 Task: Find connections with filter location Schneeberg with filter topic #Saleswith filter profile language German with filter current company HOK with filter school National Engineering College with filter industry Footwear Manufacturing with filter service category AssistanceAdvertising with filter keywords title Media Buyer
Action: Mouse moved to (299, 229)
Screenshot: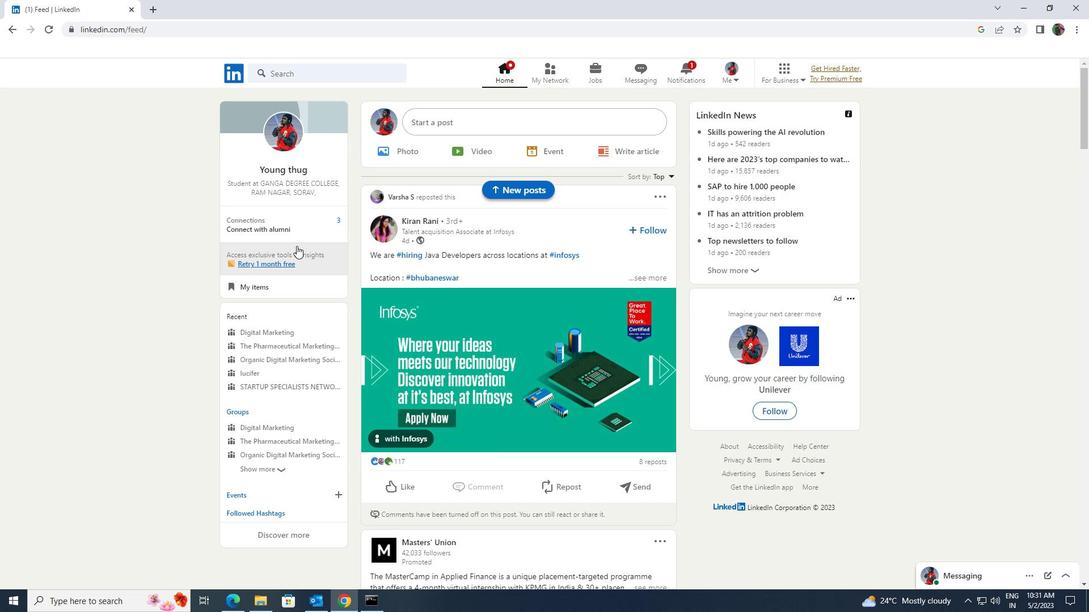 
Action: Mouse pressed left at (299, 229)
Screenshot: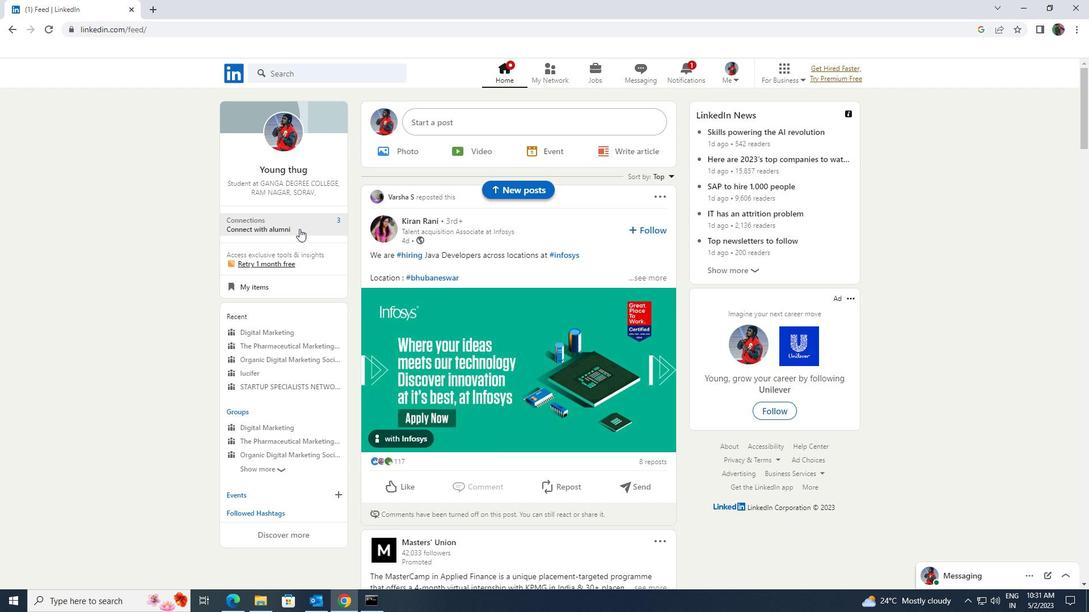 
Action: Mouse moved to (311, 139)
Screenshot: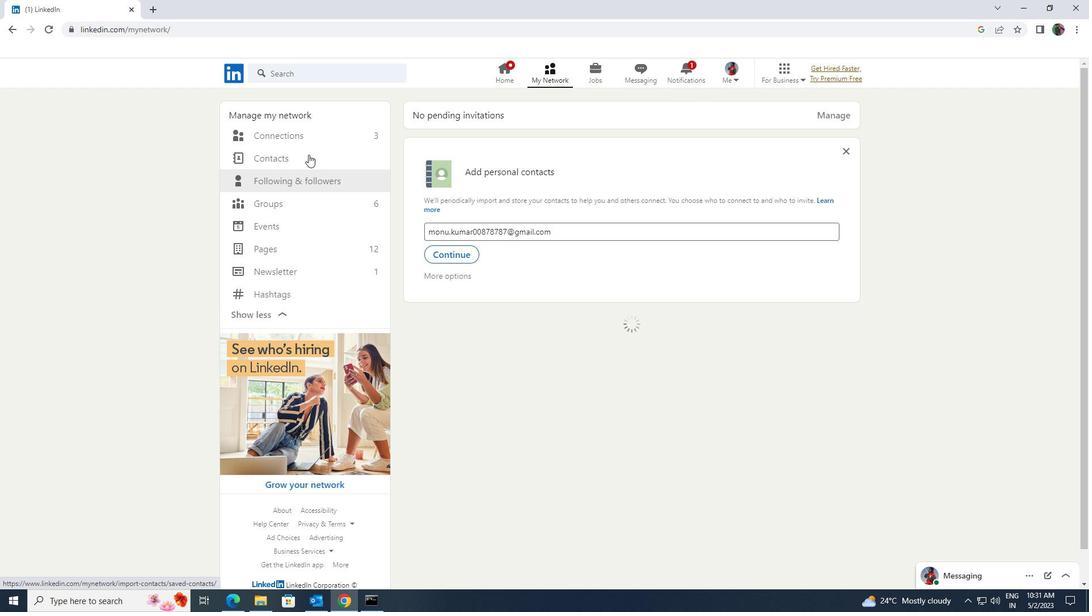 
Action: Mouse pressed left at (311, 139)
Screenshot: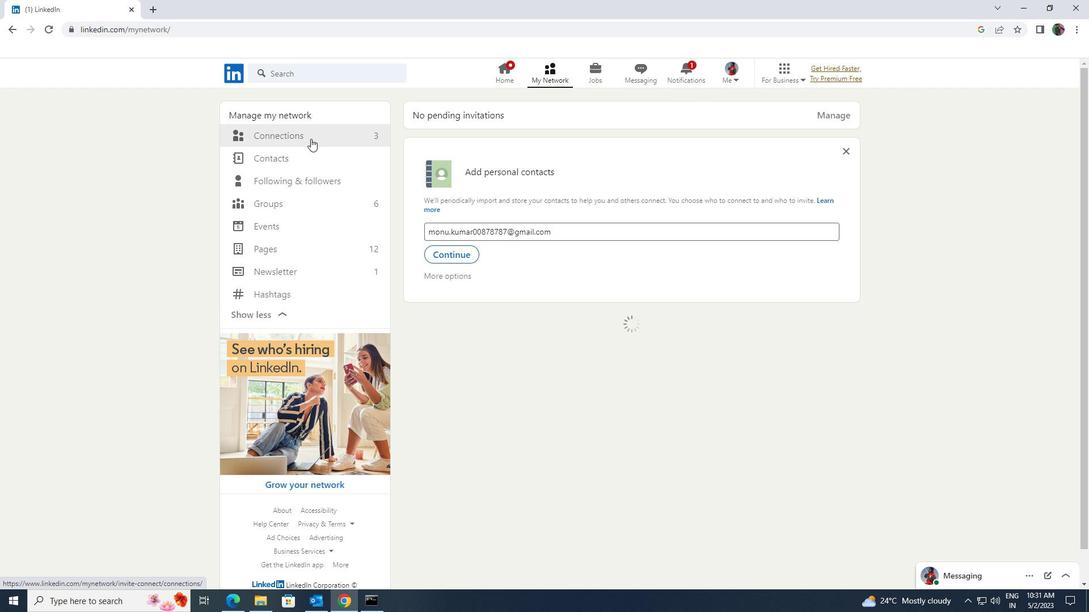 
Action: Mouse moved to (610, 138)
Screenshot: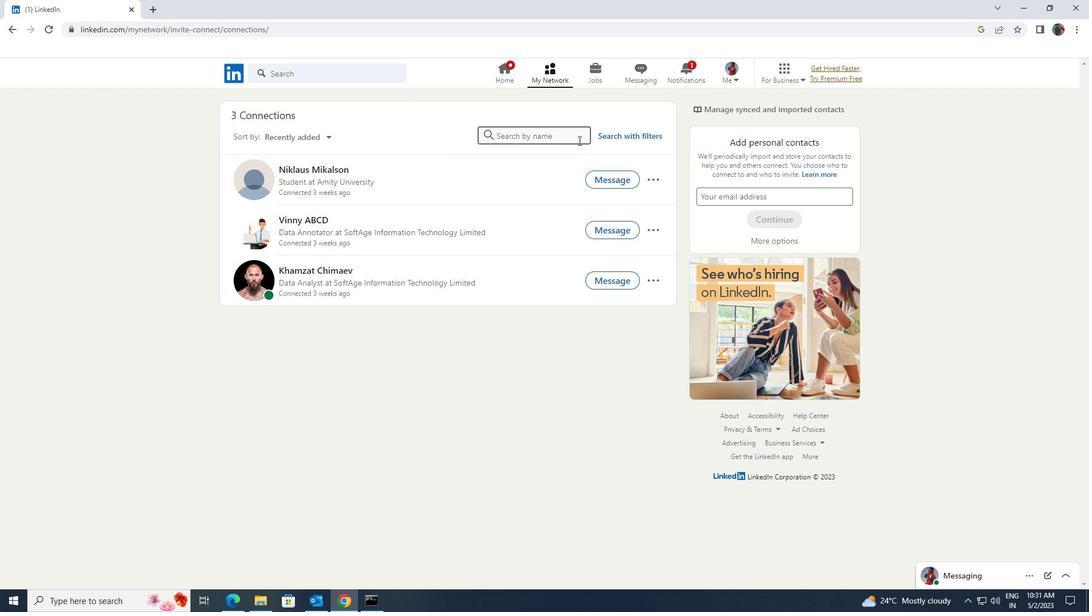 
Action: Mouse pressed left at (610, 138)
Screenshot: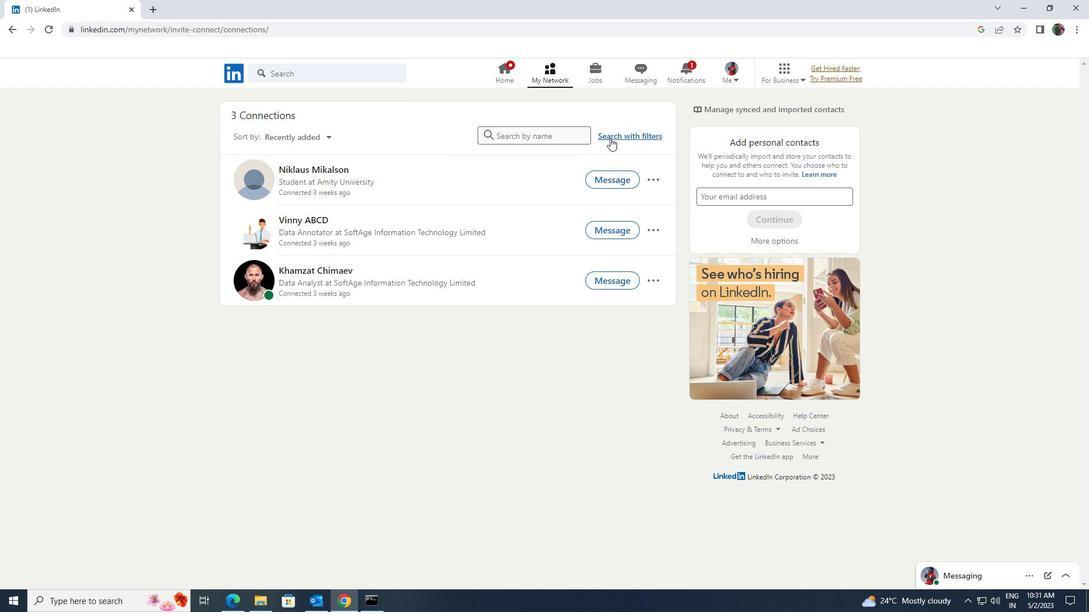 
Action: Mouse moved to (587, 106)
Screenshot: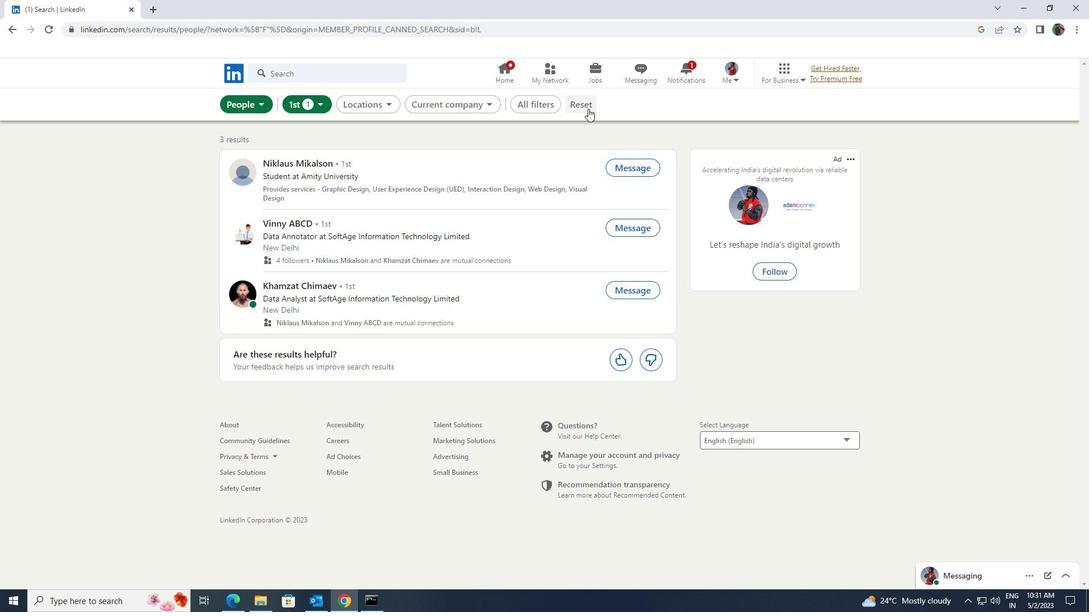
Action: Mouse pressed left at (587, 106)
Screenshot: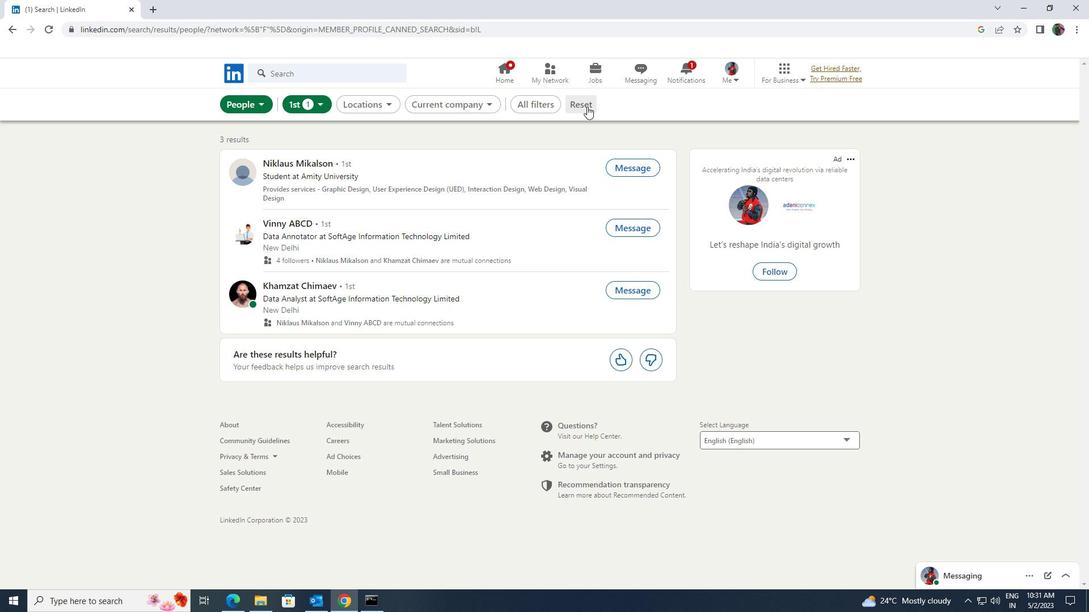 
Action: Mouse moved to (565, 98)
Screenshot: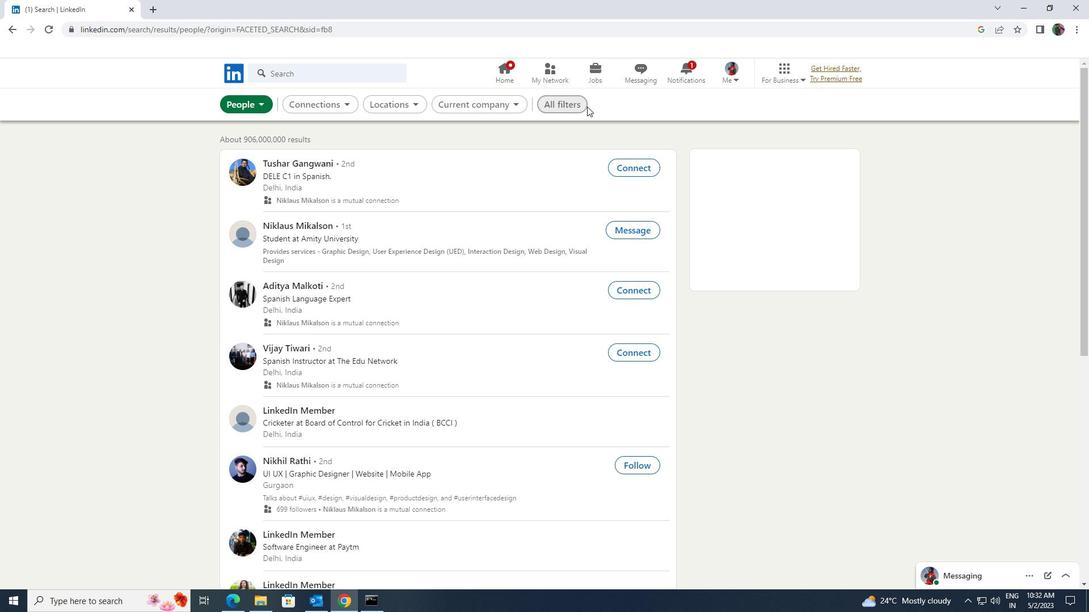 
Action: Mouse pressed left at (565, 98)
Screenshot: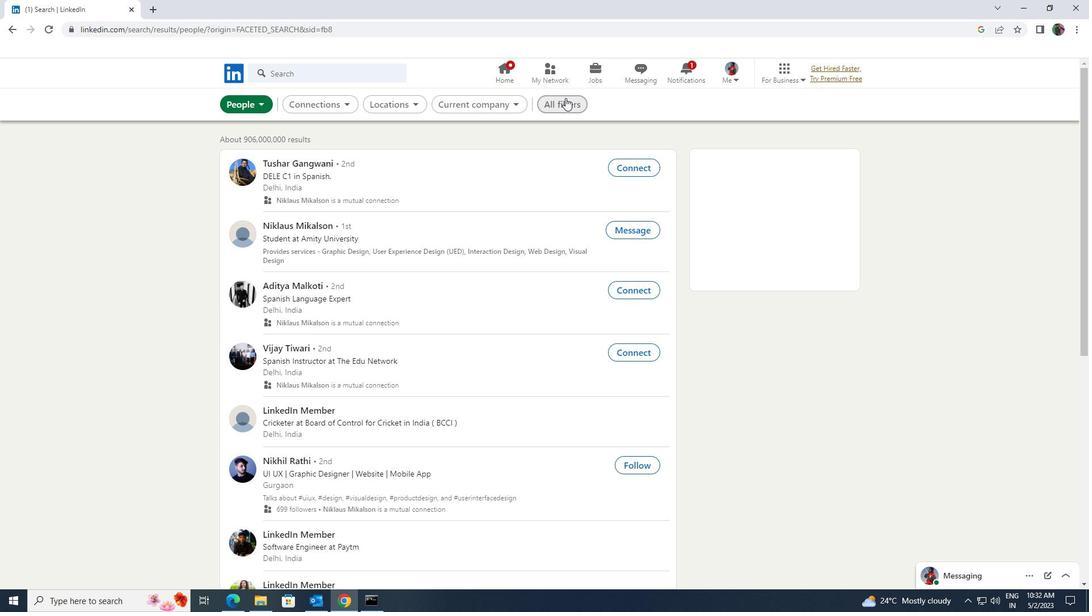 
Action: Mouse moved to (879, 291)
Screenshot: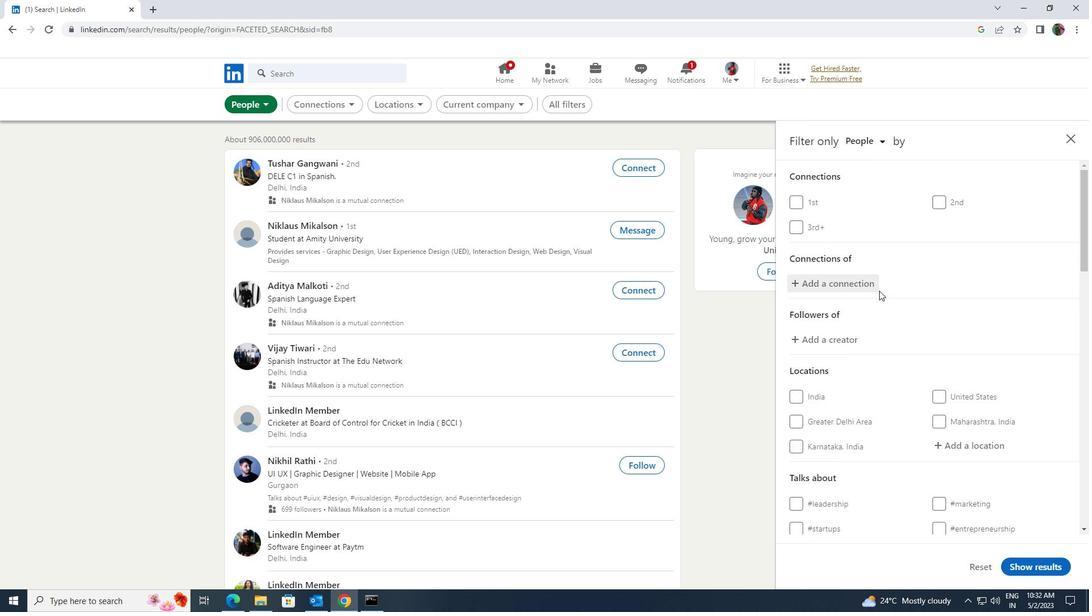 
Action: Mouse scrolled (879, 290) with delta (0, 0)
Screenshot: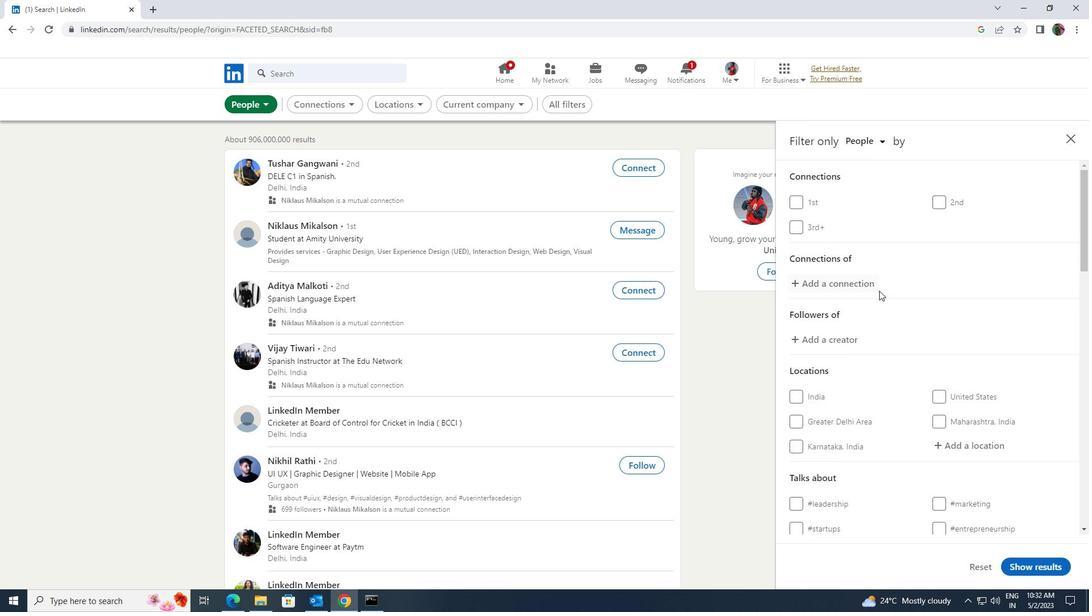 
Action: Mouse scrolled (879, 290) with delta (0, 0)
Screenshot: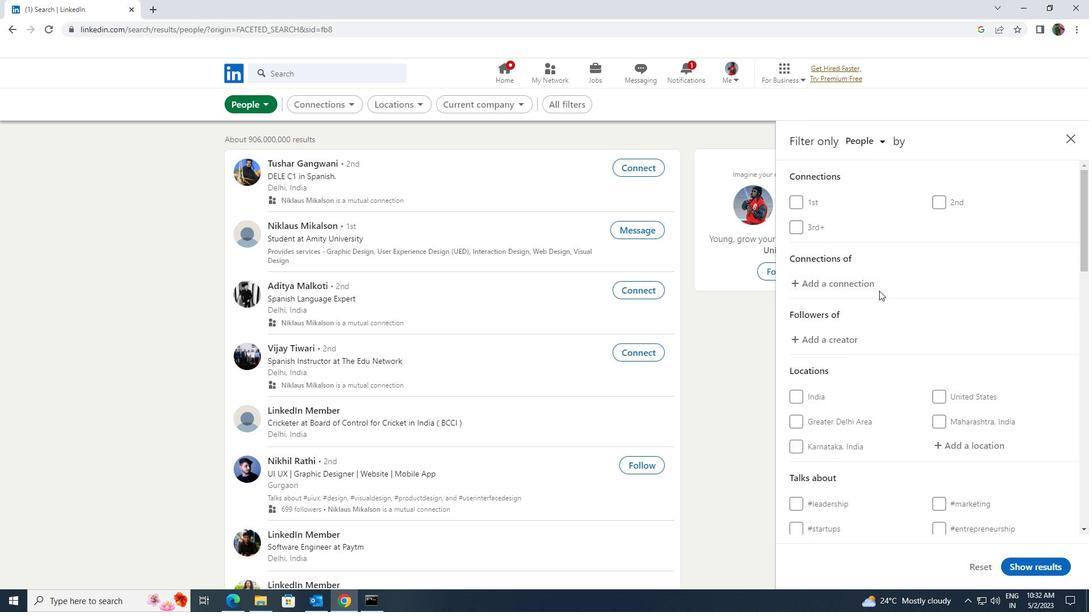 
Action: Mouse moved to (937, 327)
Screenshot: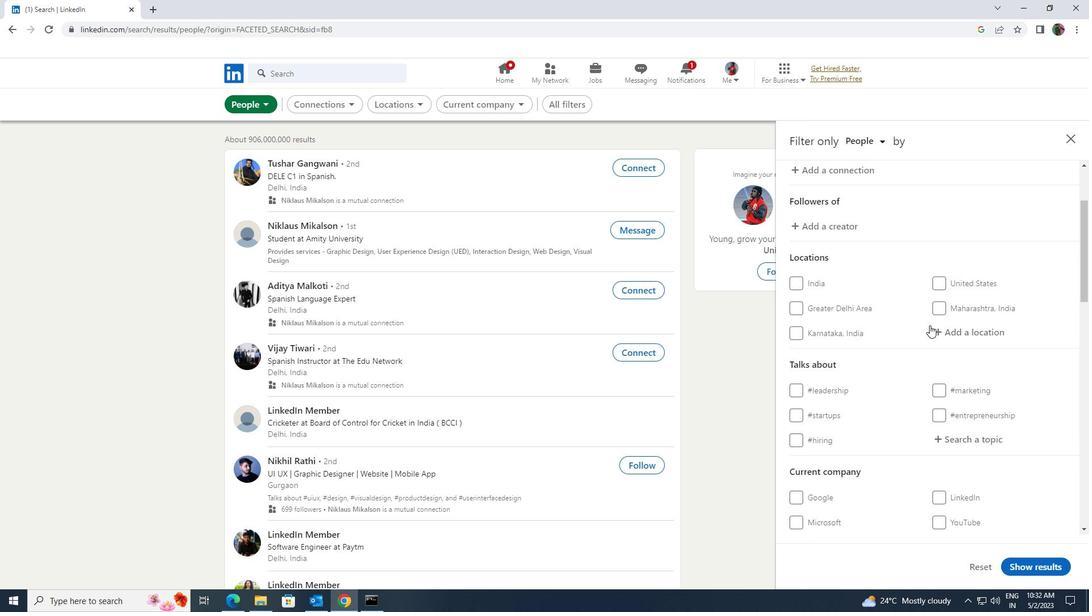 
Action: Mouse pressed left at (937, 327)
Screenshot: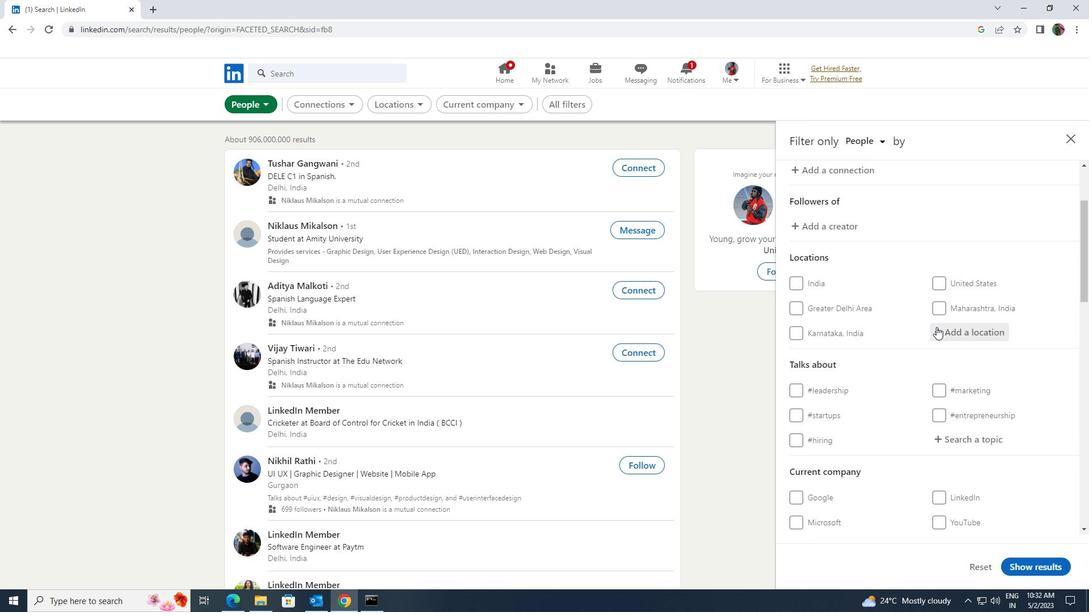 
Action: Mouse moved to (938, 328)
Screenshot: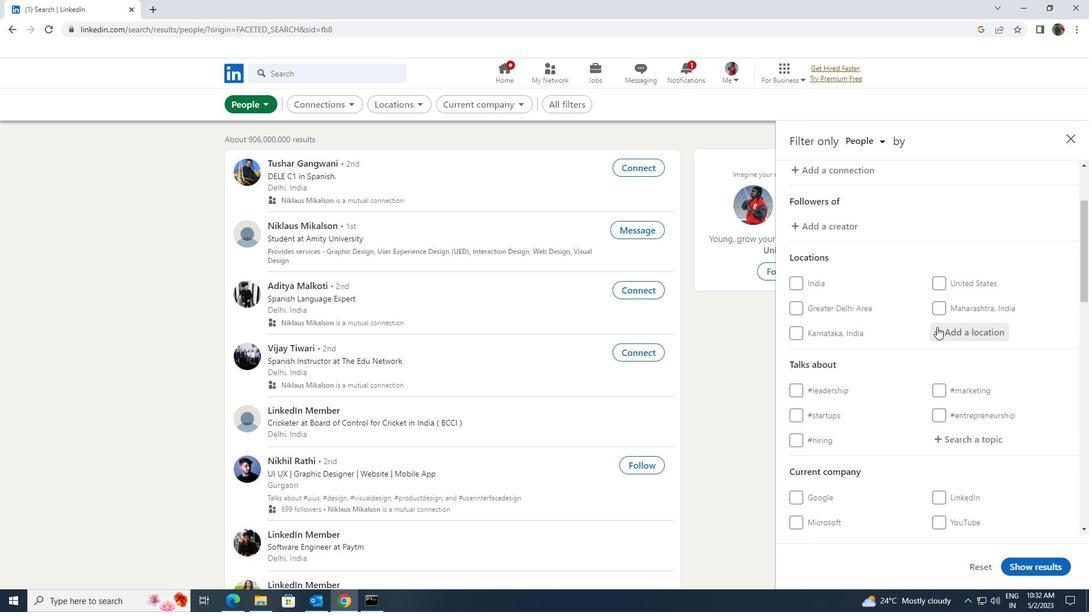 
Action: Key pressed <Key.shift>SCHNEEBER
Screenshot: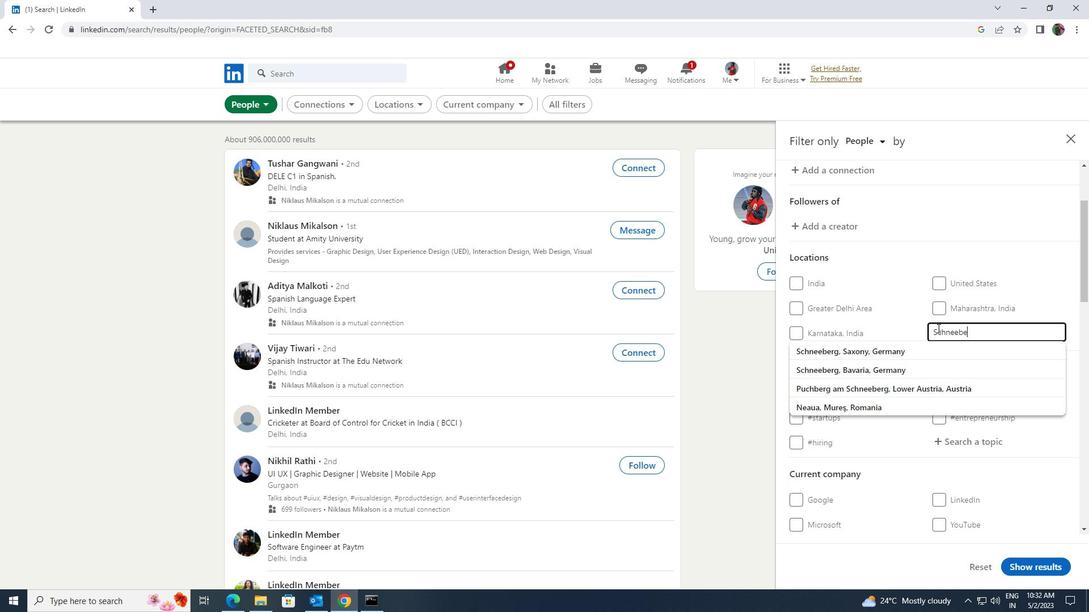 
Action: Mouse moved to (935, 346)
Screenshot: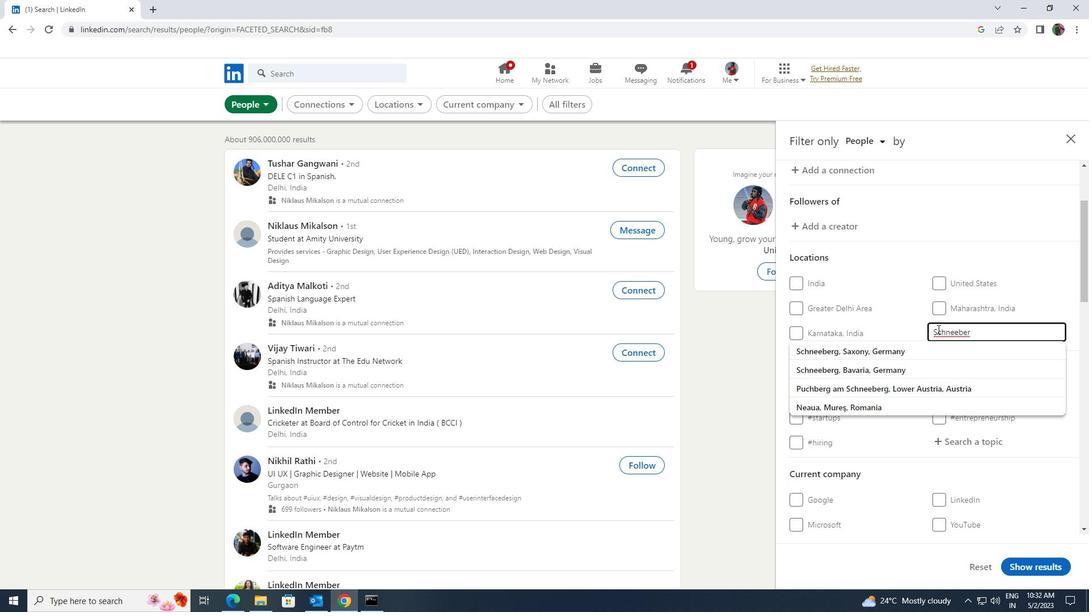 
Action: Mouse pressed left at (935, 346)
Screenshot: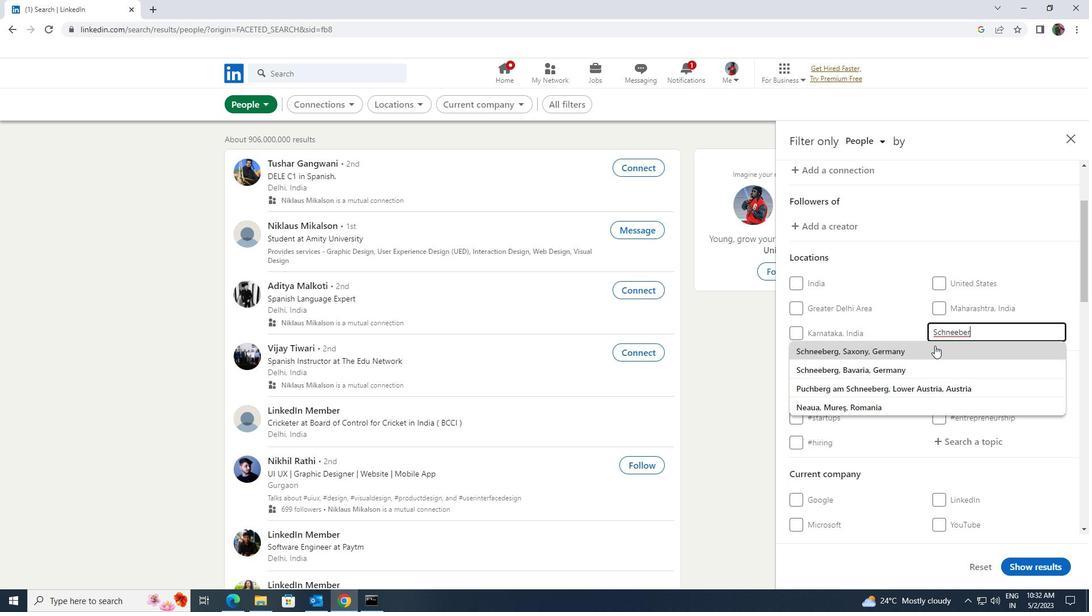 
Action: Mouse scrolled (935, 345) with delta (0, 0)
Screenshot: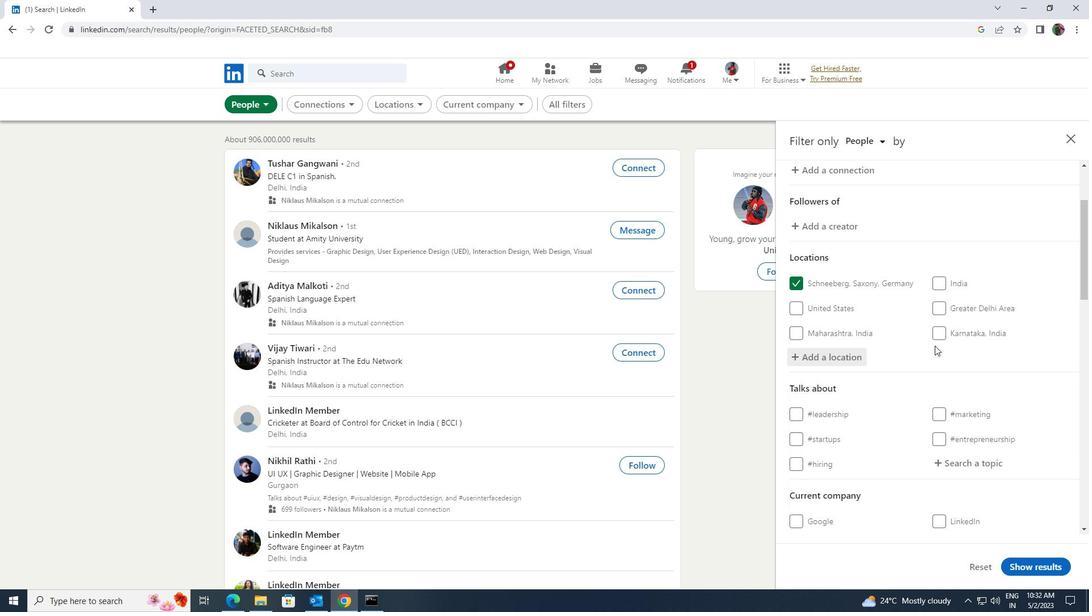 
Action: Mouse scrolled (935, 345) with delta (0, 0)
Screenshot: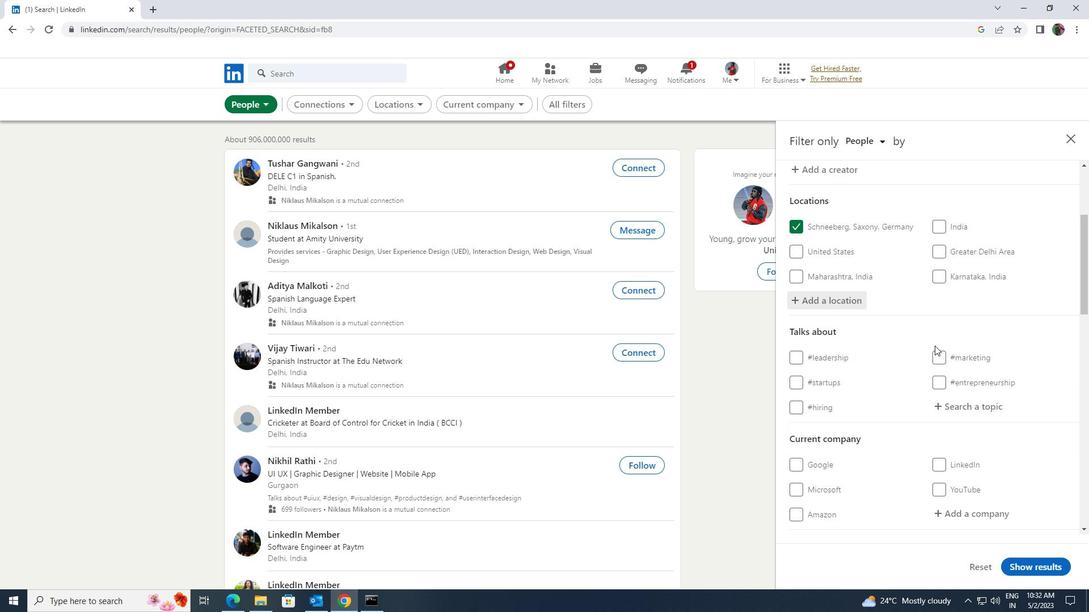 
Action: Mouse moved to (935, 346)
Screenshot: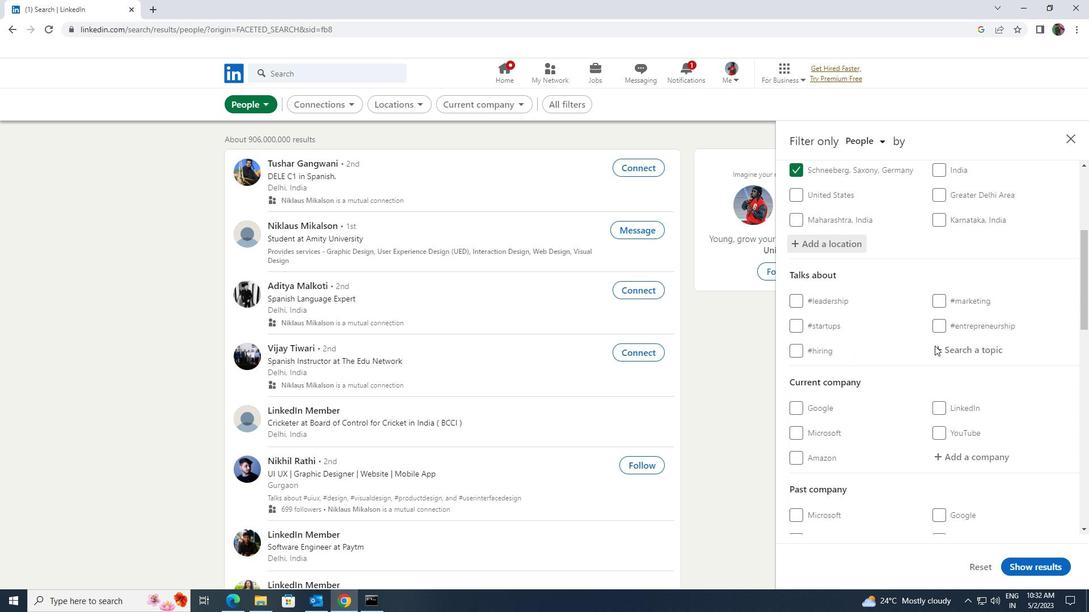 
Action: Mouse pressed left at (935, 346)
Screenshot: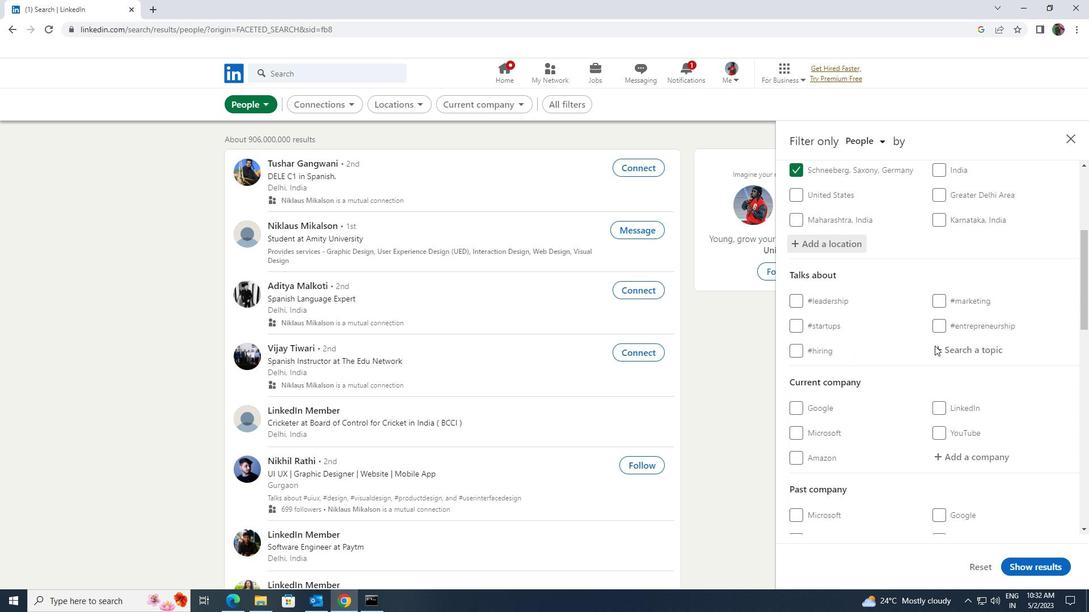 
Action: Key pressed <Key.shift>SALES
Screenshot: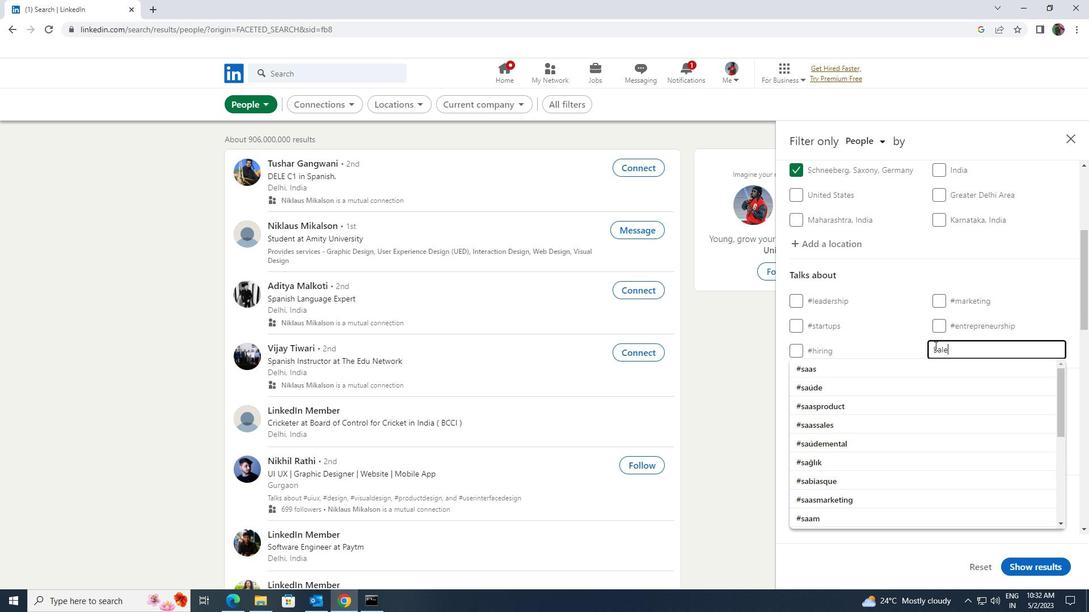 
Action: Mouse moved to (928, 364)
Screenshot: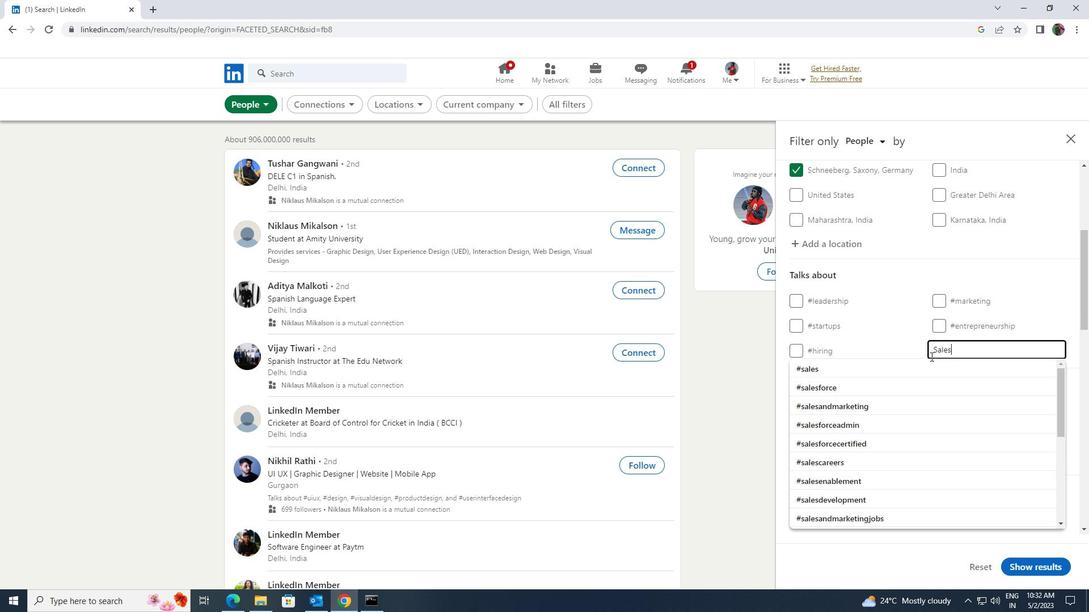 
Action: Mouse pressed left at (928, 364)
Screenshot: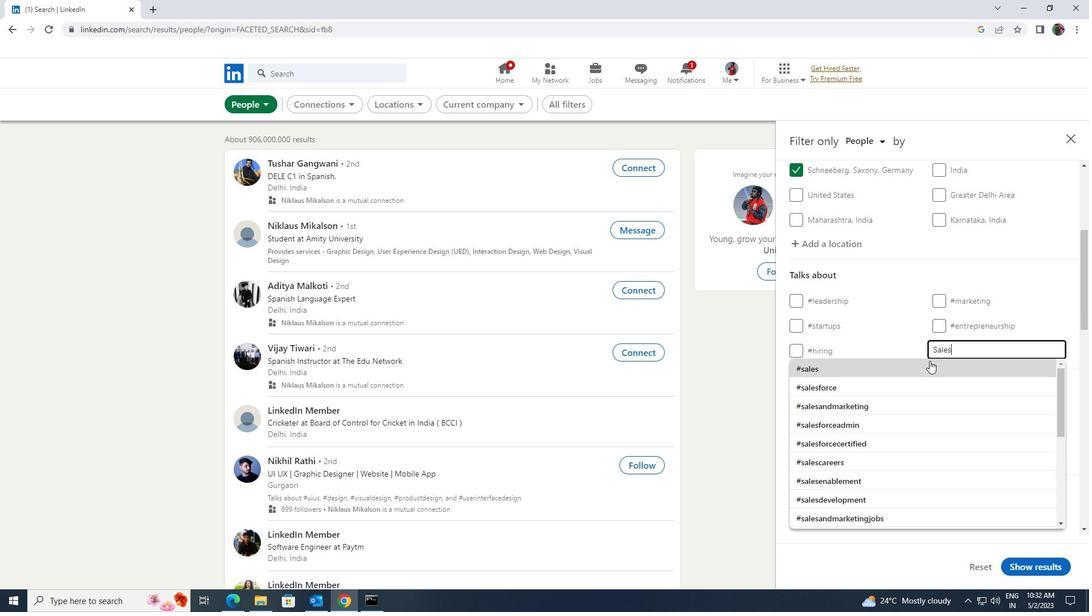 
Action: Mouse scrolled (928, 363) with delta (0, 0)
Screenshot: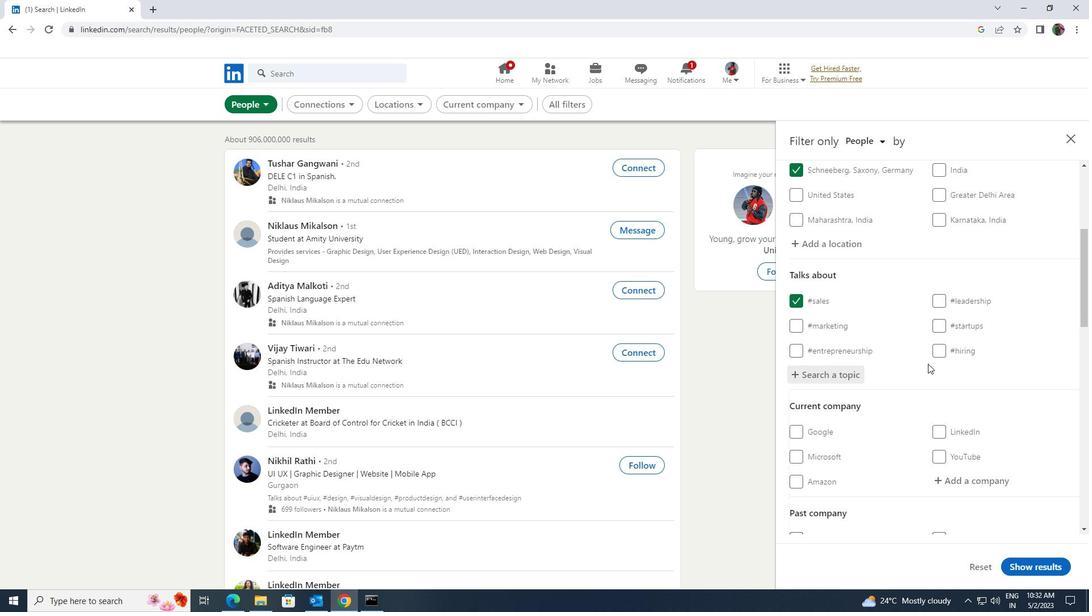 
Action: Mouse scrolled (928, 363) with delta (0, 0)
Screenshot: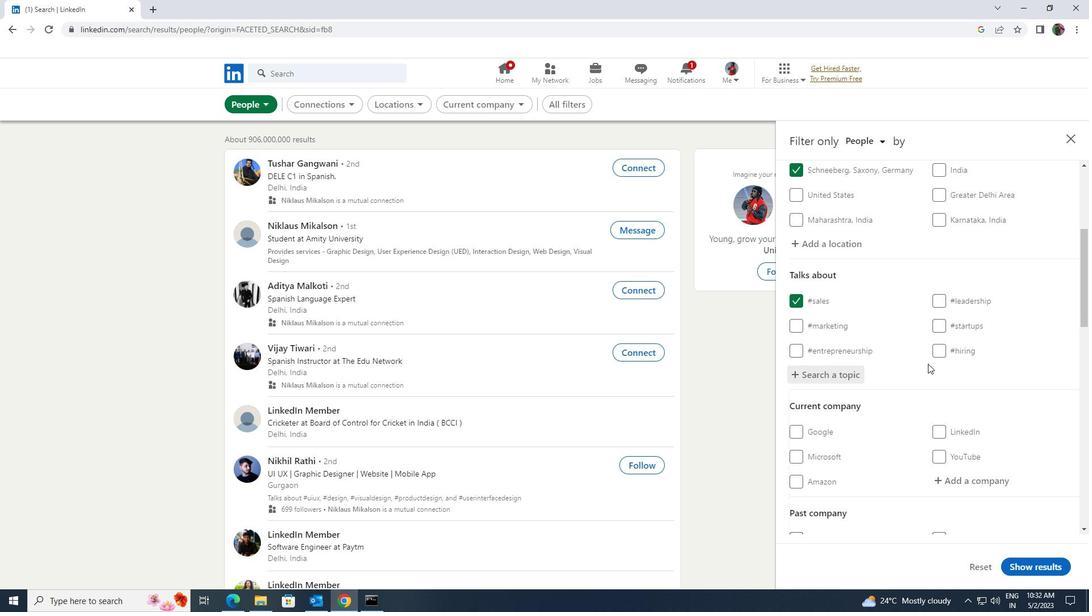 
Action: Mouse scrolled (928, 363) with delta (0, 0)
Screenshot: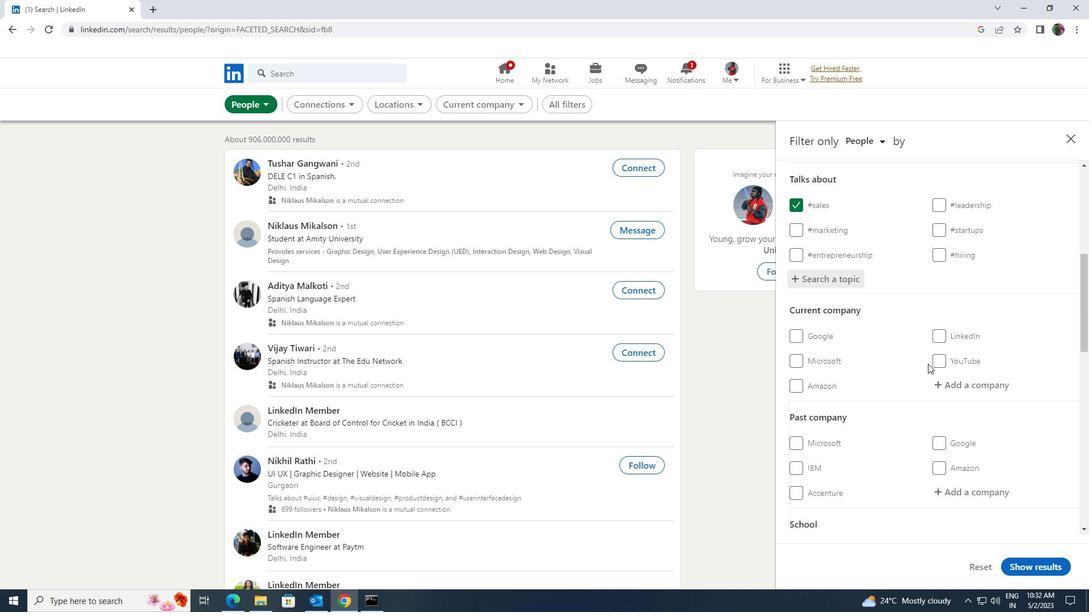 
Action: Mouse scrolled (928, 363) with delta (0, 0)
Screenshot: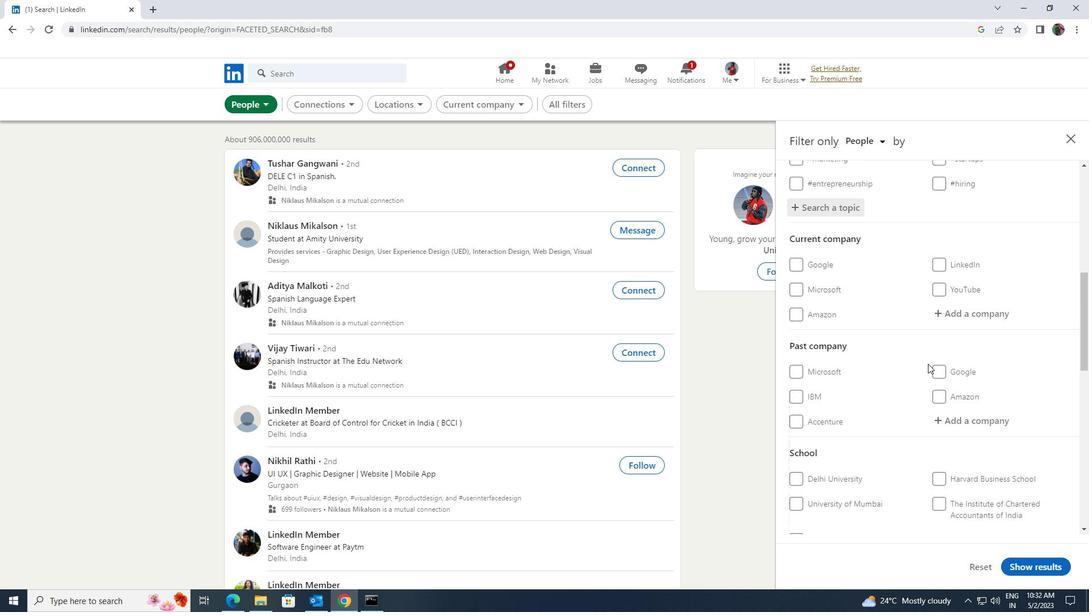 
Action: Mouse scrolled (928, 363) with delta (0, 0)
Screenshot: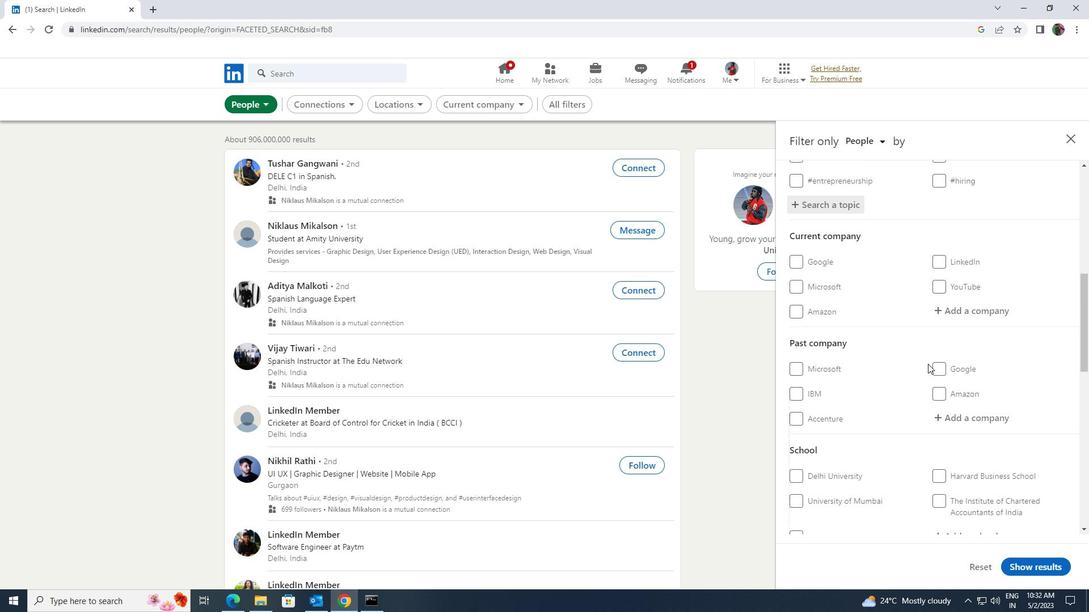 
Action: Mouse scrolled (928, 363) with delta (0, 0)
Screenshot: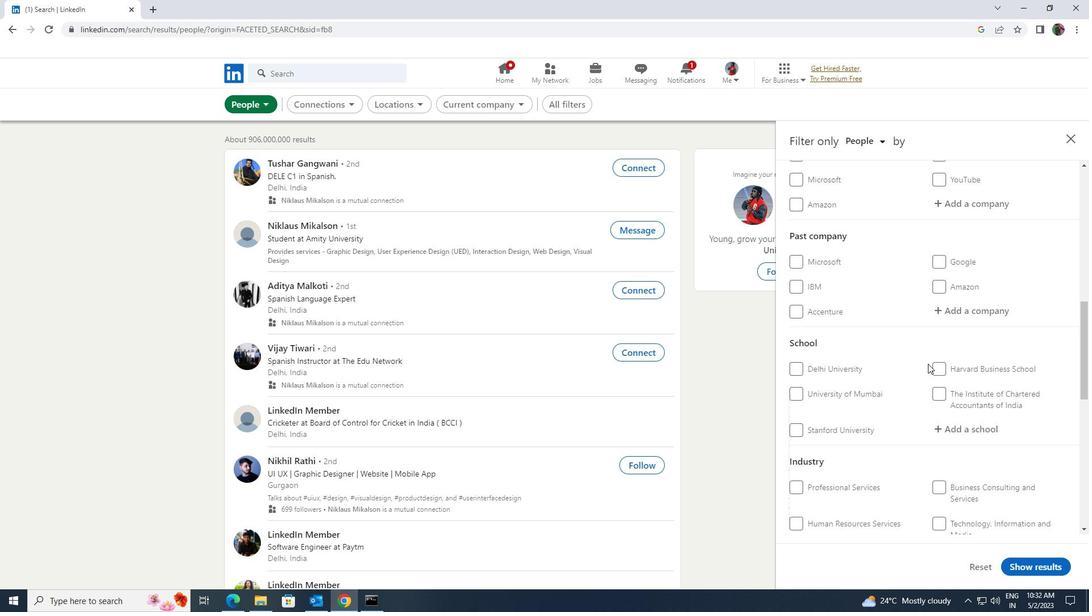 
Action: Mouse scrolled (928, 363) with delta (0, 0)
Screenshot: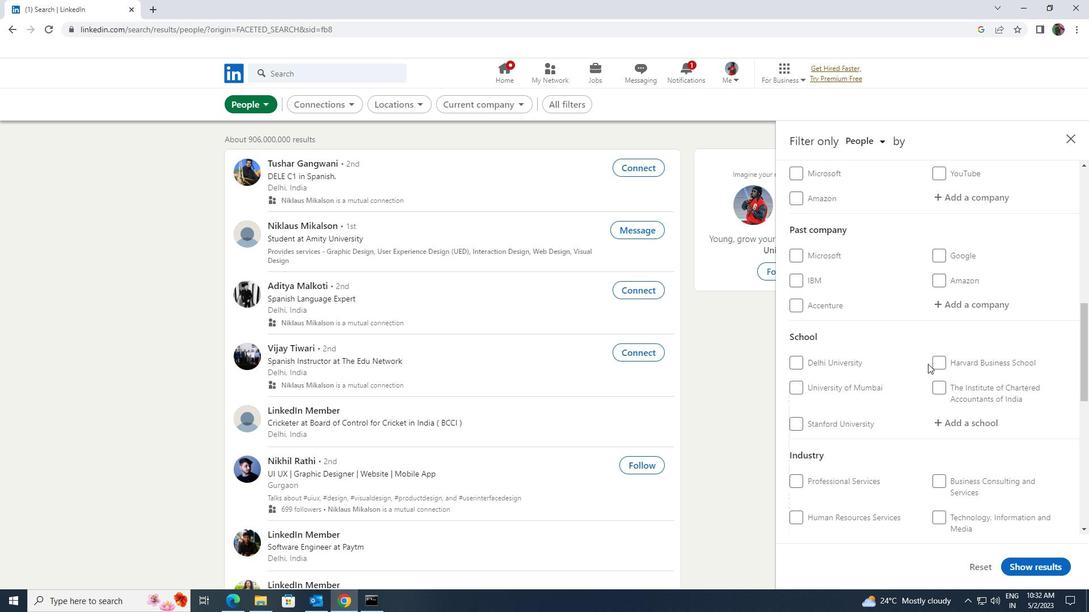 
Action: Mouse scrolled (928, 363) with delta (0, 0)
Screenshot: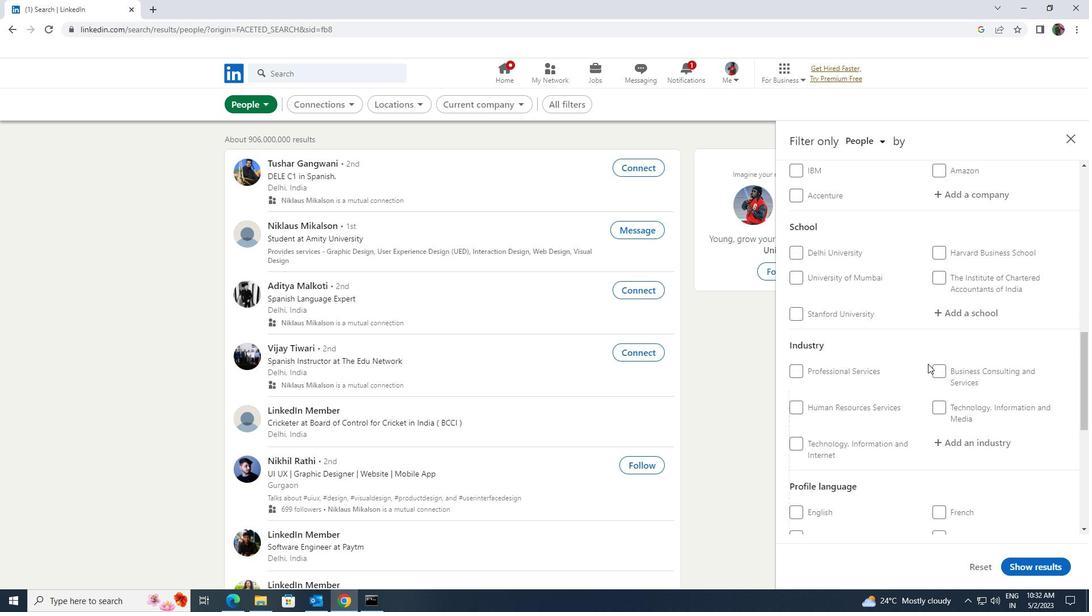 
Action: Mouse scrolled (928, 363) with delta (0, 0)
Screenshot: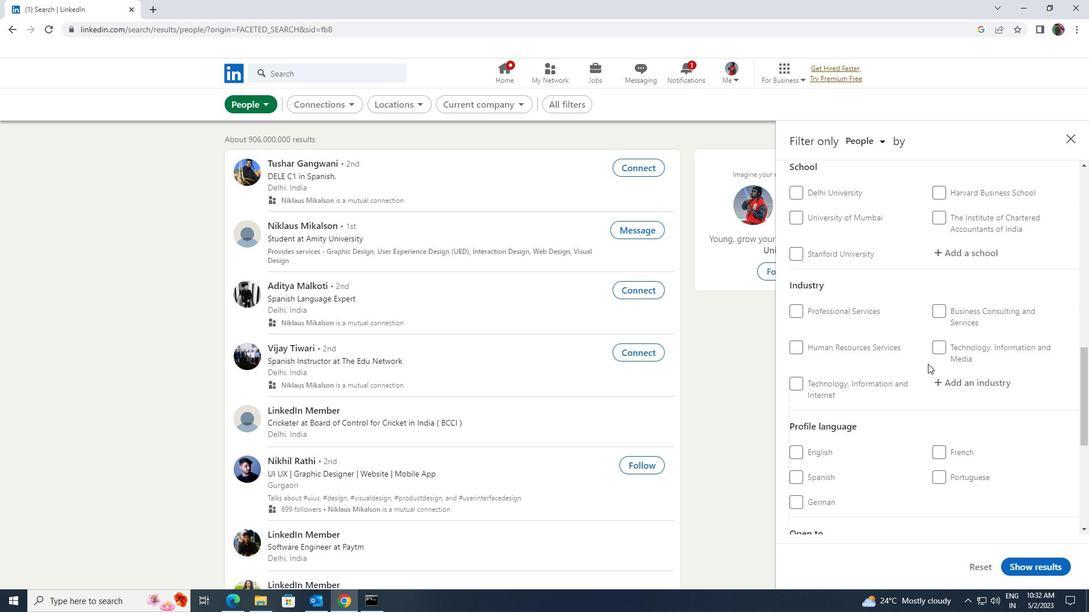 
Action: Mouse moved to (800, 446)
Screenshot: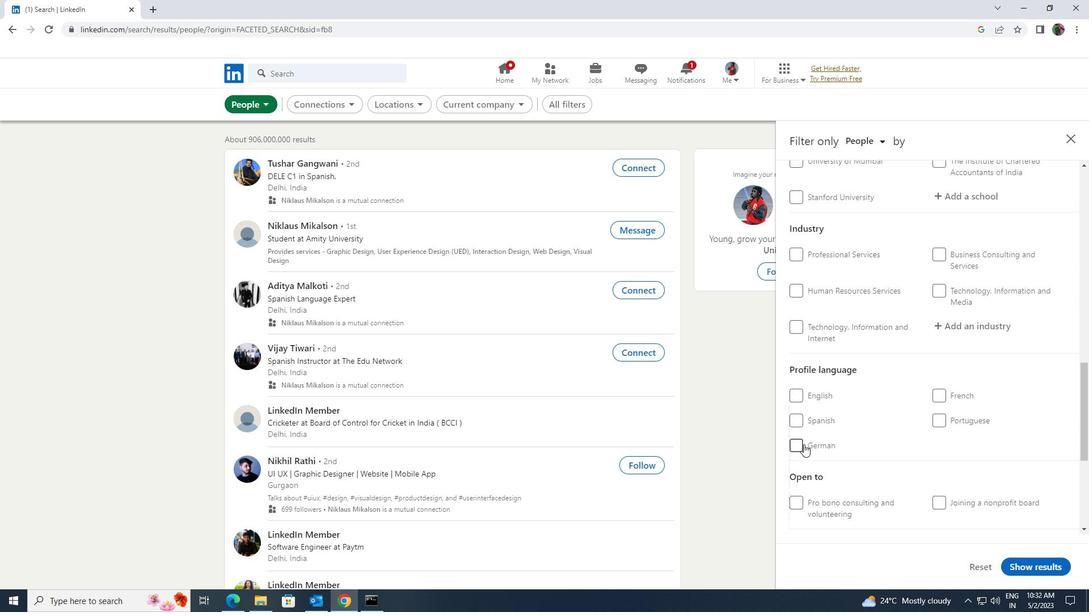 
Action: Mouse pressed left at (800, 446)
Screenshot: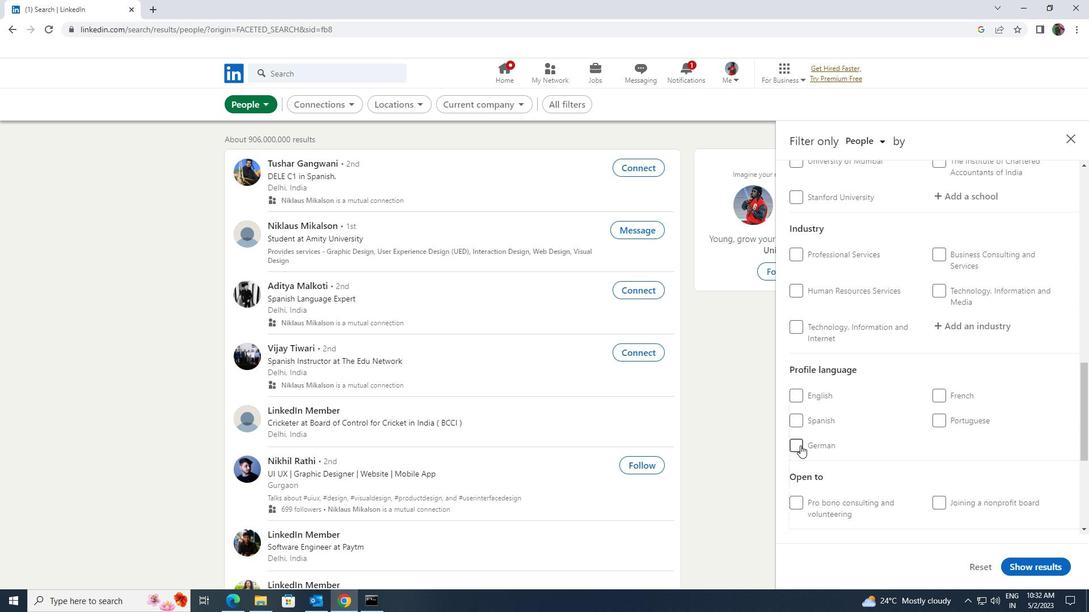 
Action: Mouse moved to (939, 427)
Screenshot: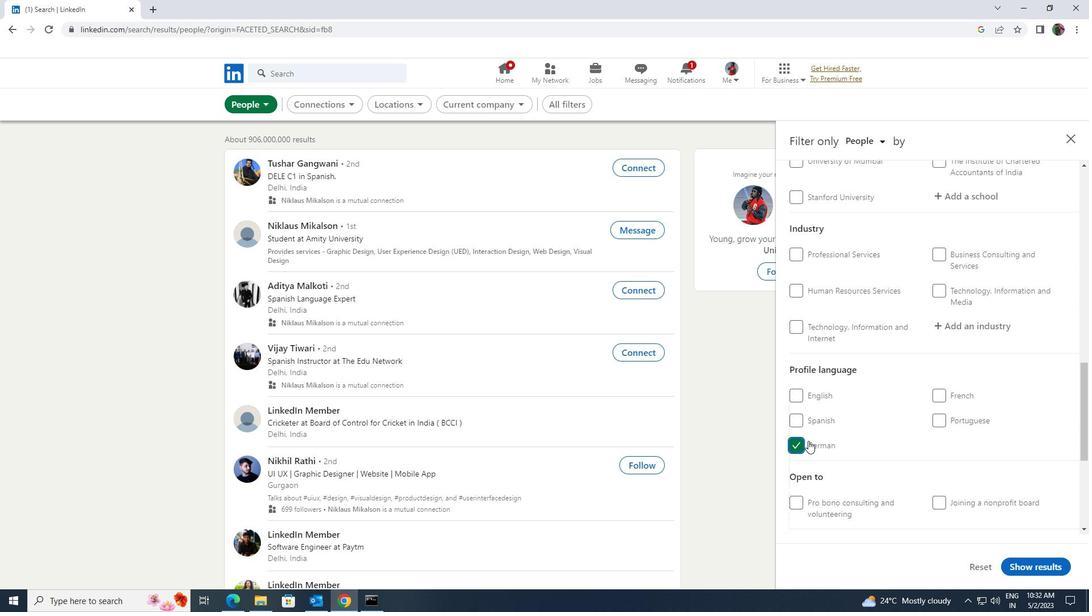 
Action: Mouse scrolled (939, 427) with delta (0, 0)
Screenshot: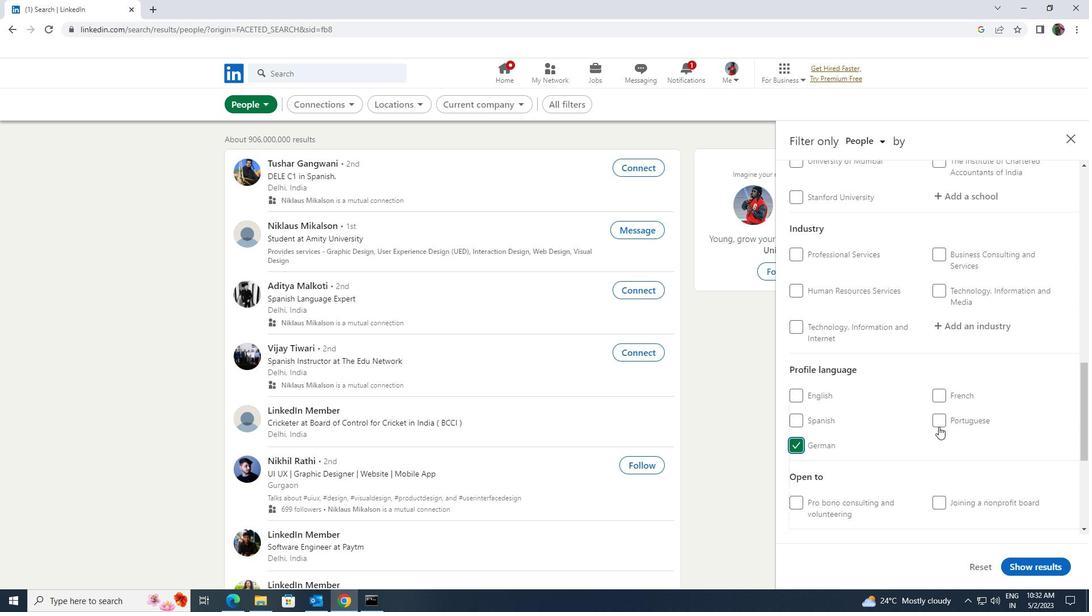 
Action: Mouse scrolled (939, 427) with delta (0, 0)
Screenshot: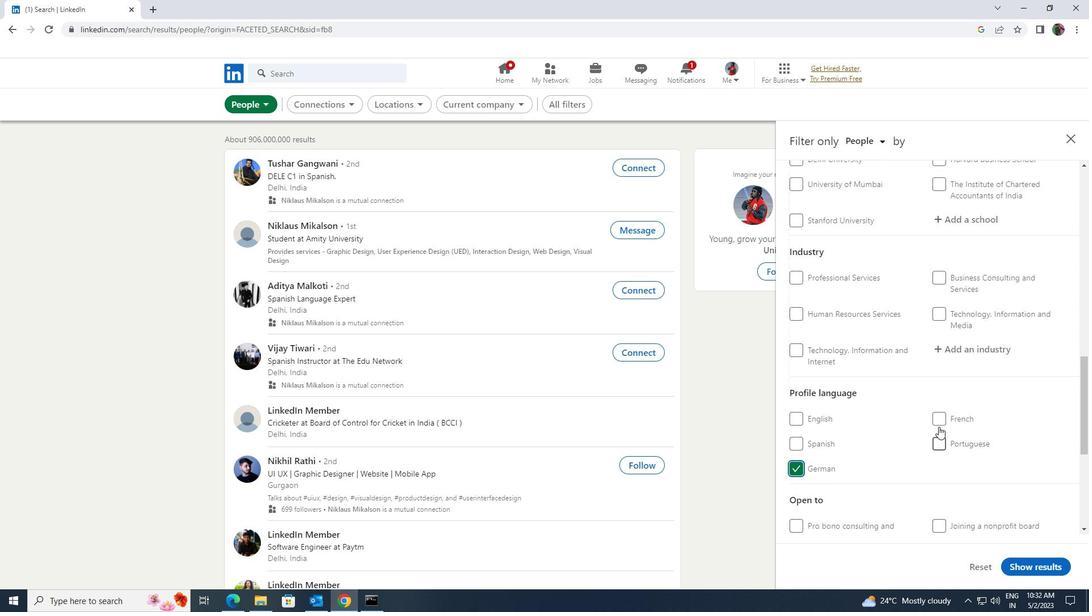 
Action: Mouse scrolled (939, 427) with delta (0, 0)
Screenshot: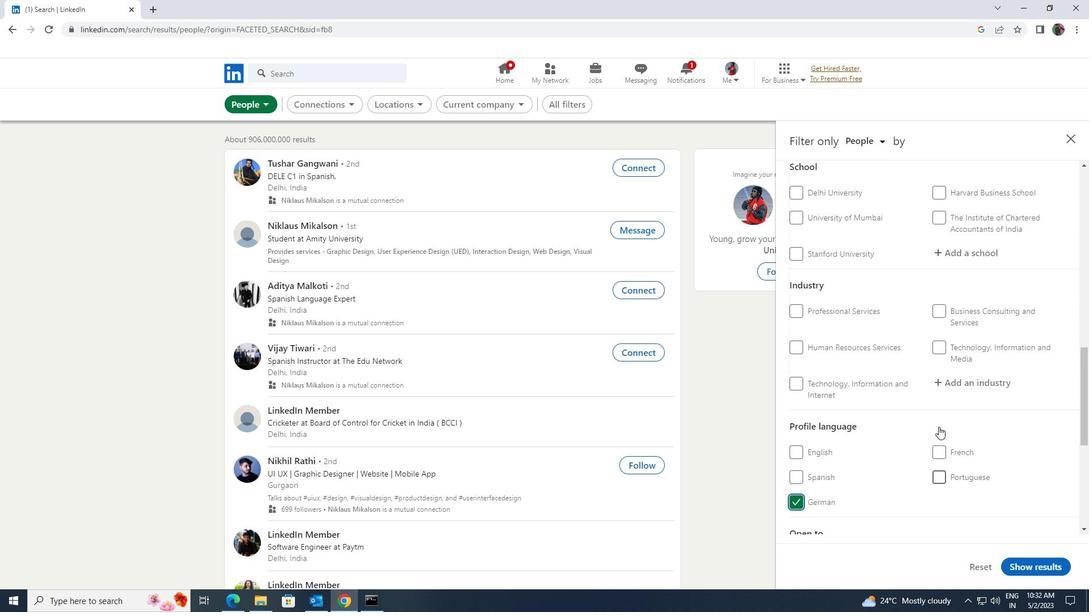 
Action: Mouse scrolled (939, 427) with delta (0, 0)
Screenshot: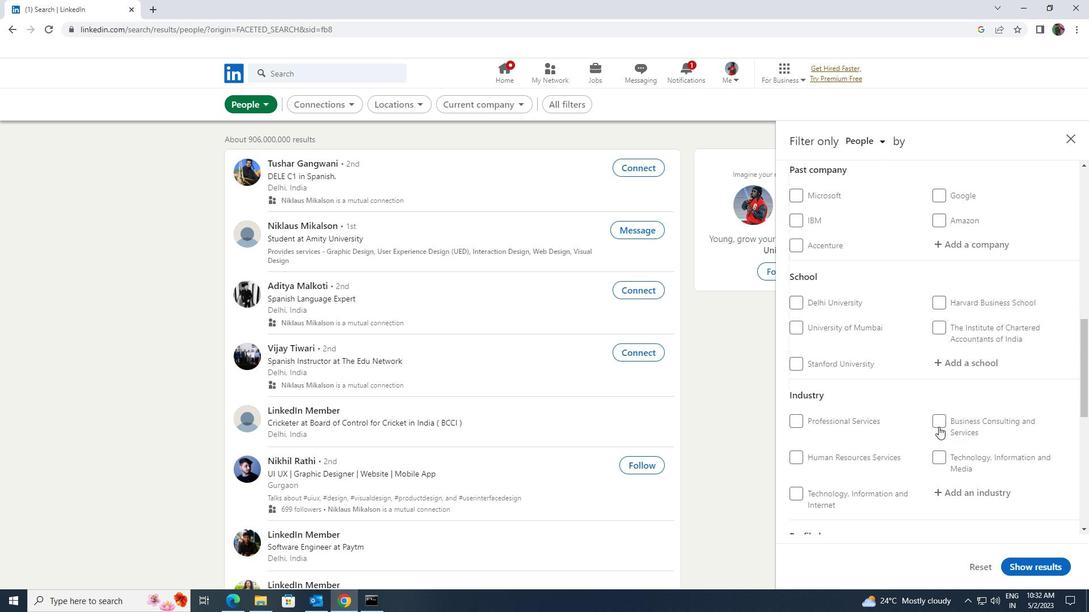 
Action: Mouse scrolled (939, 427) with delta (0, 0)
Screenshot: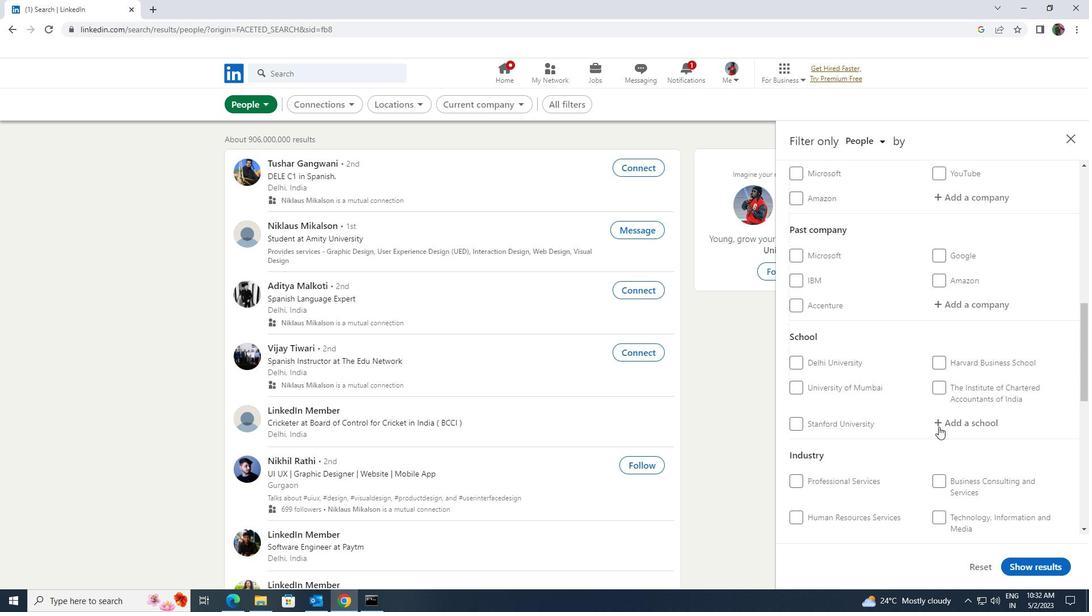 
Action: Mouse moved to (939, 426)
Screenshot: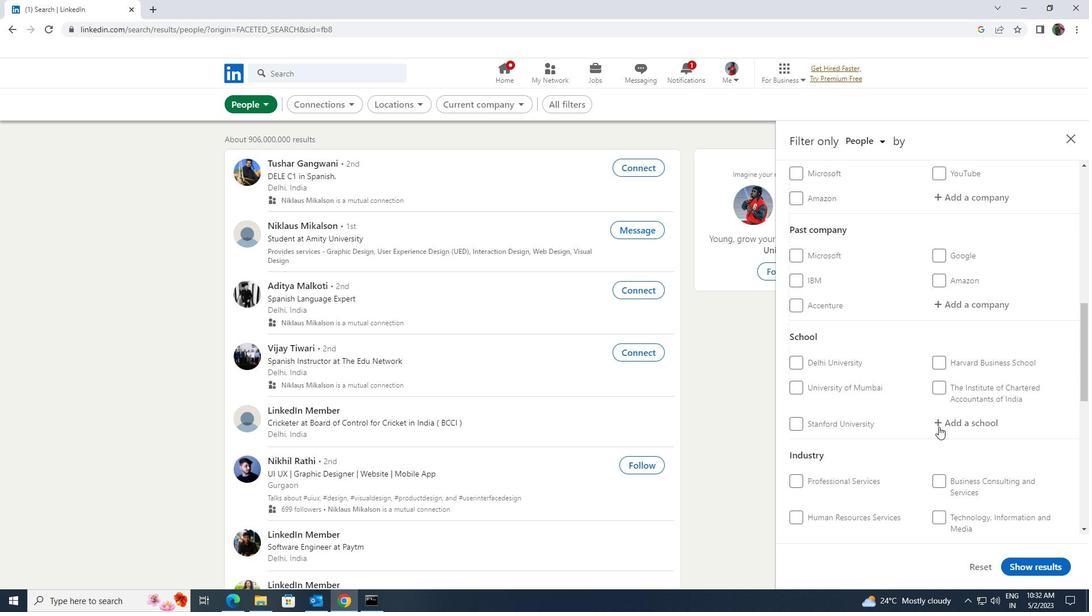 
Action: Mouse scrolled (939, 427) with delta (0, 0)
Screenshot: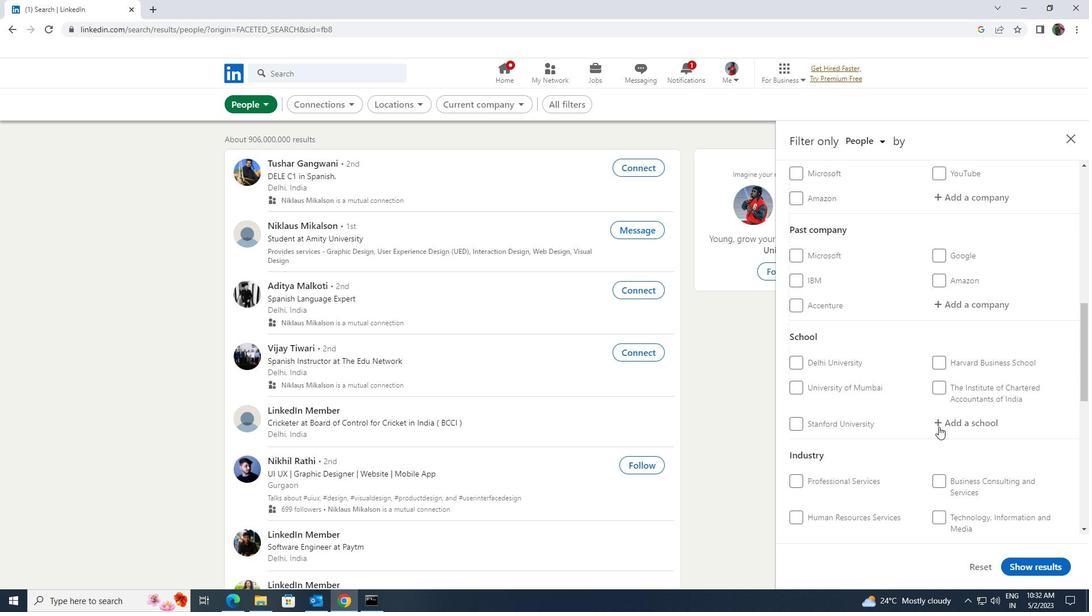 
Action: Mouse scrolled (939, 427) with delta (0, 0)
Screenshot: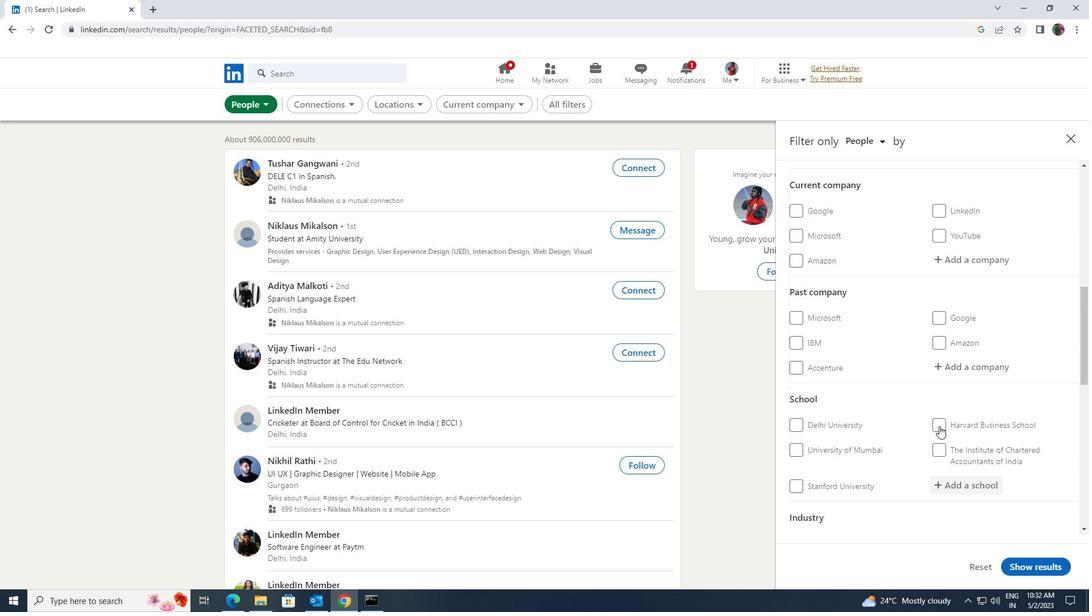 
Action: Mouse scrolled (939, 427) with delta (0, 0)
Screenshot: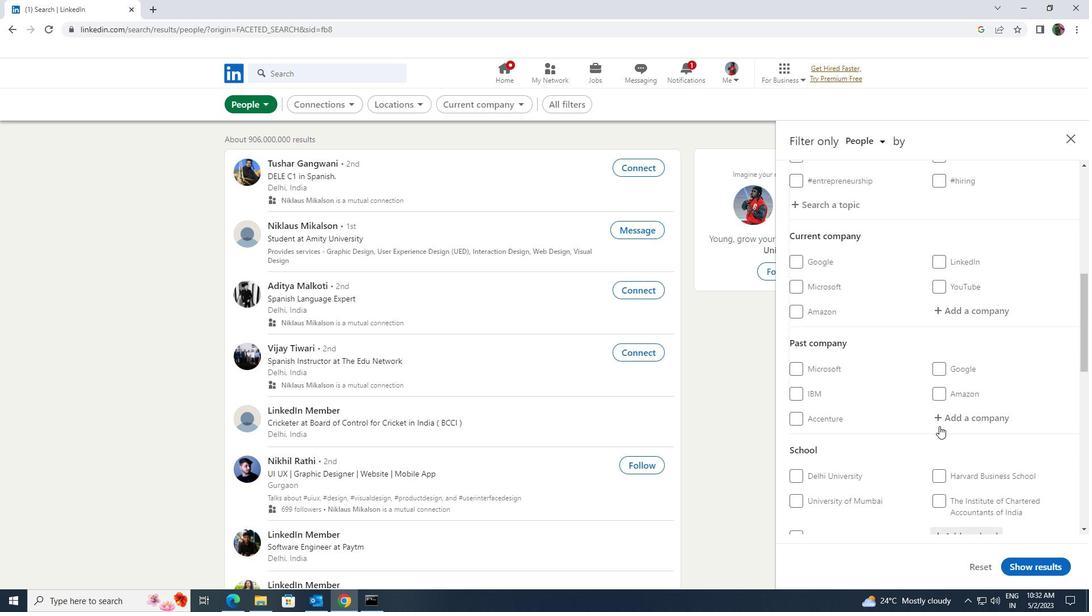 
Action: Mouse moved to (939, 424)
Screenshot: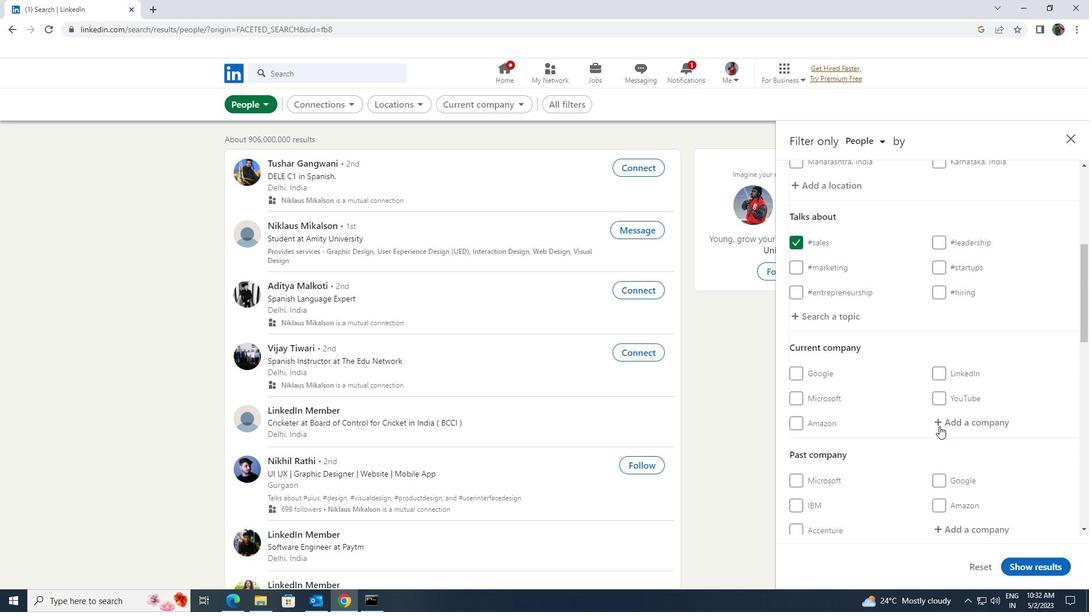 
Action: Mouse pressed left at (939, 424)
Screenshot: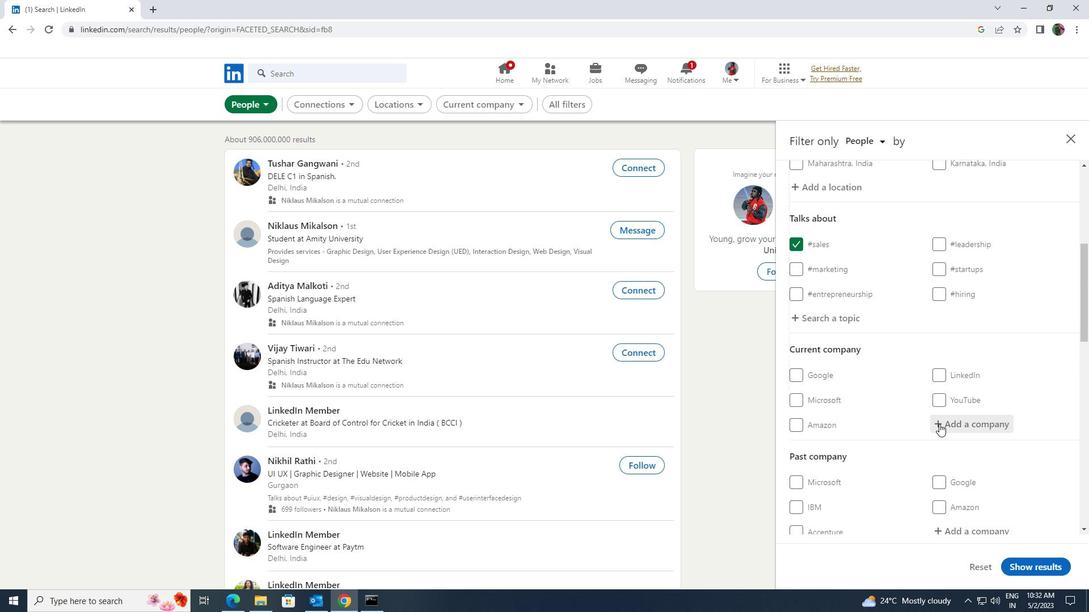 
Action: Mouse moved to (939, 423)
Screenshot: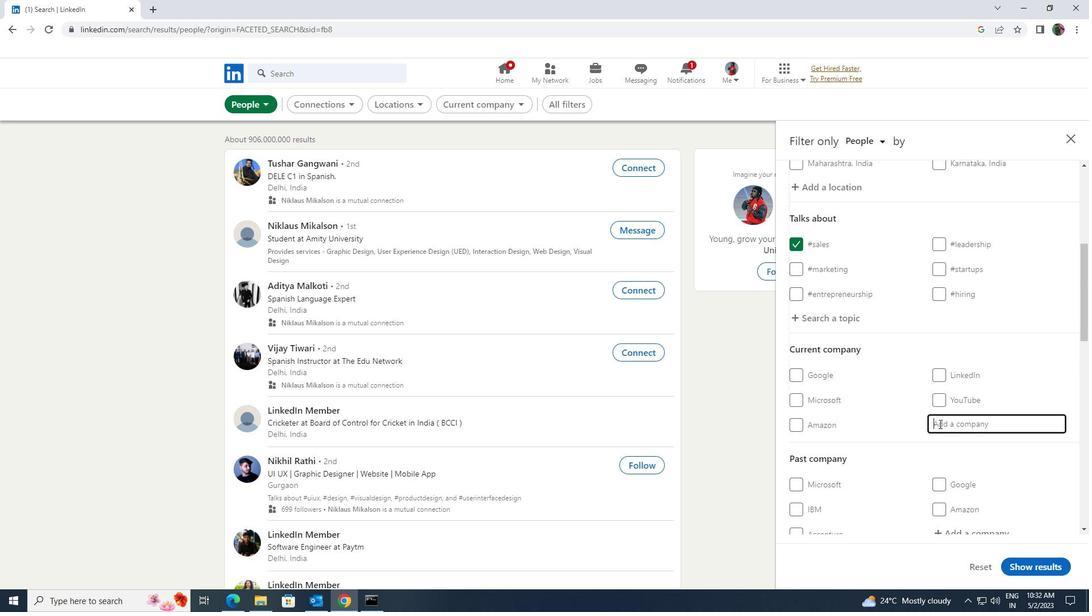 
Action: Key pressed <Key.shift>HOK
Screenshot: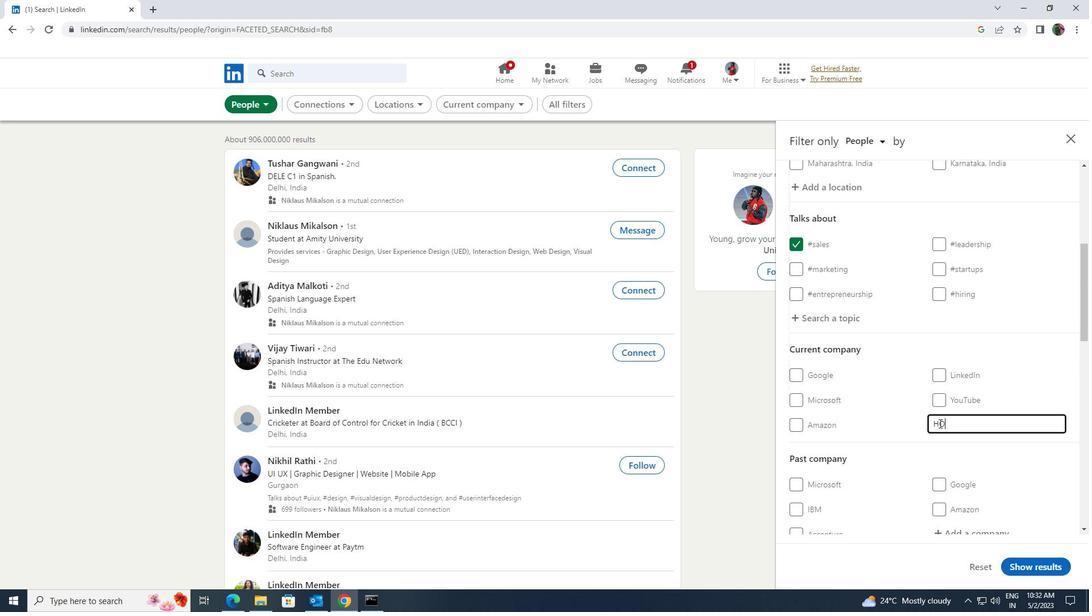
Action: Mouse moved to (935, 442)
Screenshot: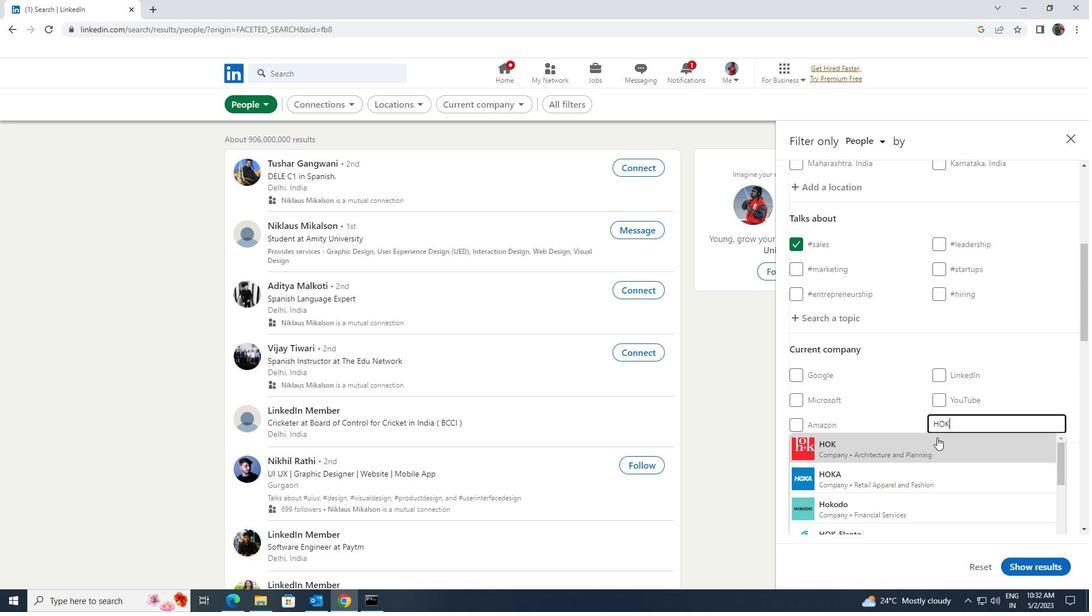
Action: Mouse pressed left at (935, 442)
Screenshot: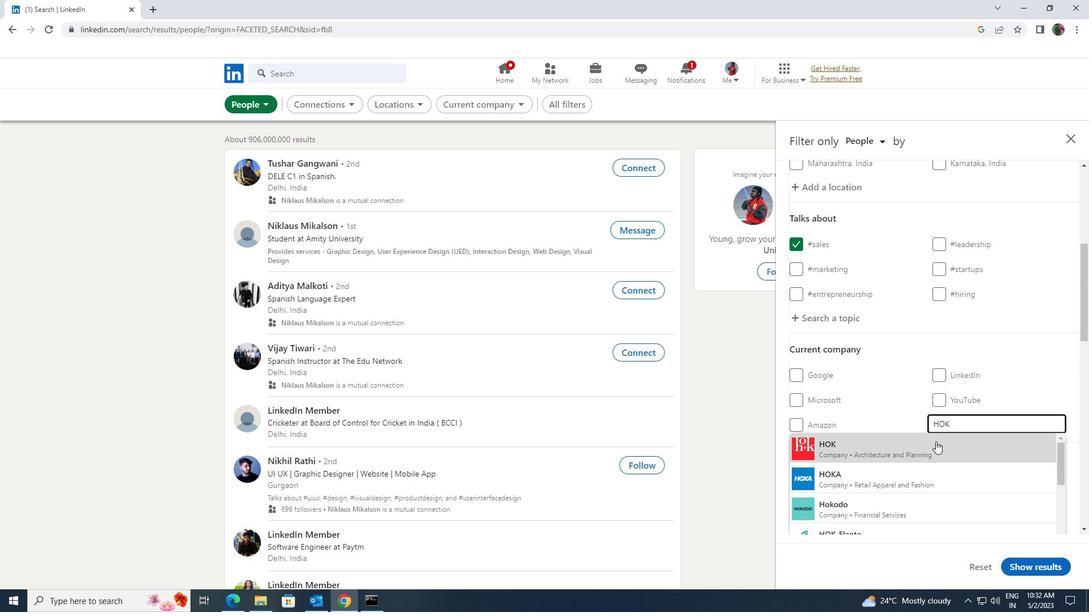 
Action: Mouse scrolled (935, 442) with delta (0, 0)
Screenshot: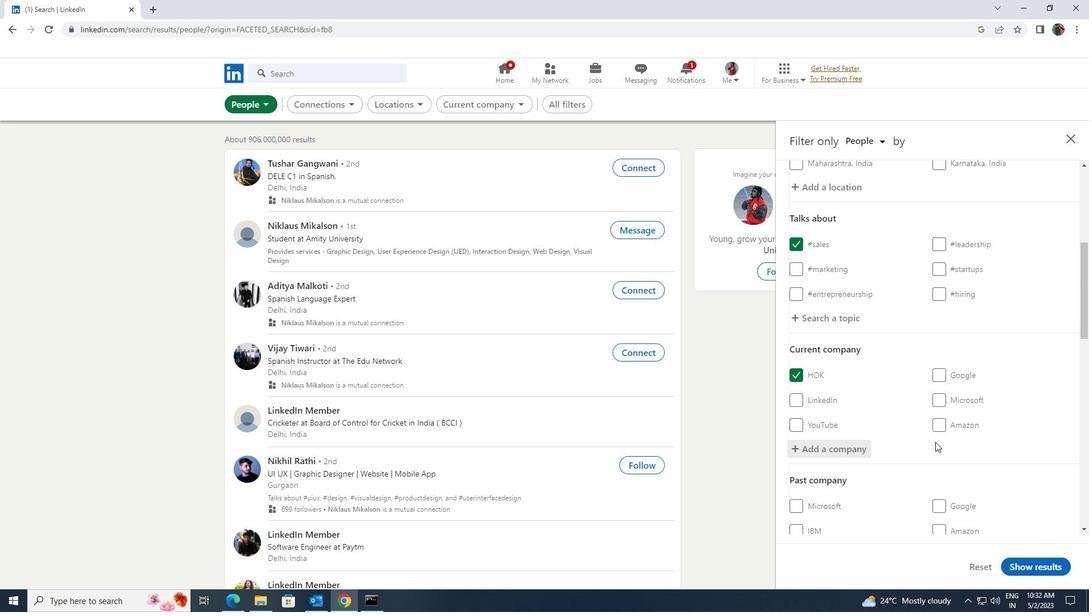 
Action: Mouse scrolled (935, 442) with delta (0, 0)
Screenshot: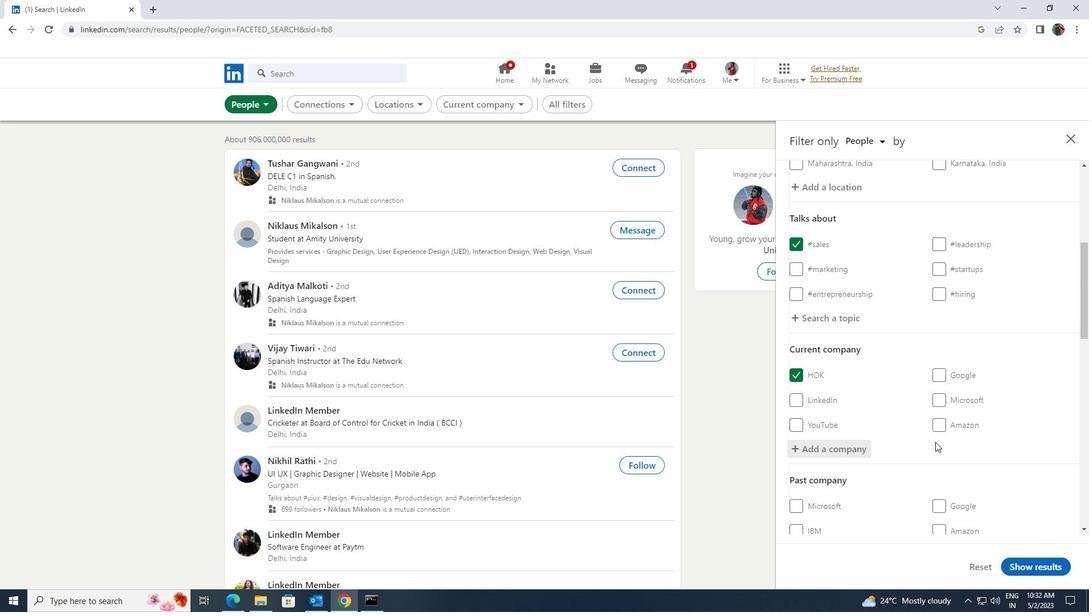 
Action: Mouse scrolled (935, 442) with delta (0, 0)
Screenshot: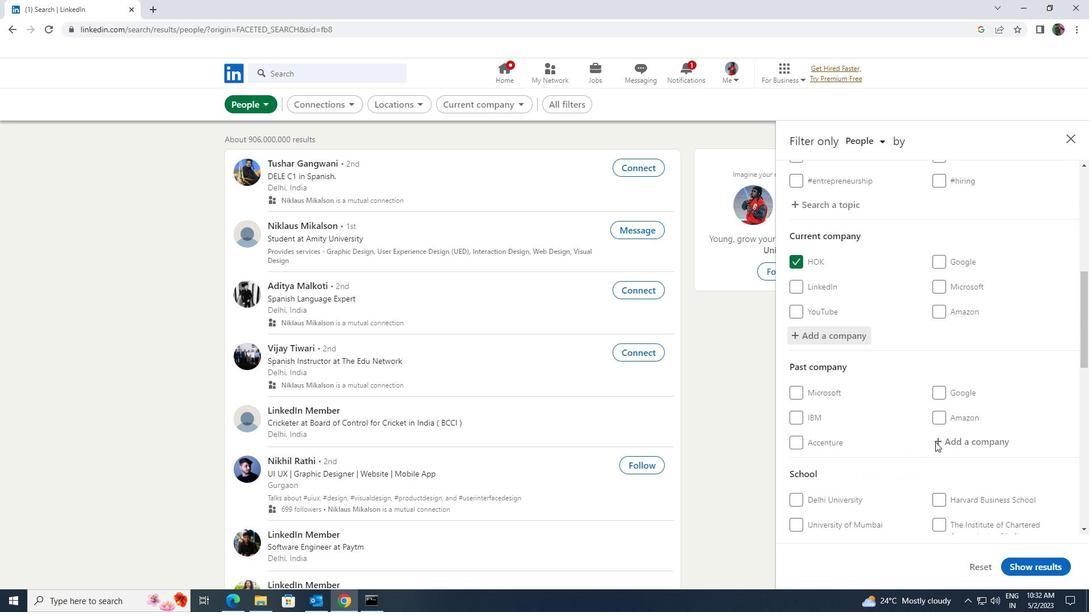 
Action: Mouse scrolled (935, 442) with delta (0, 0)
Screenshot: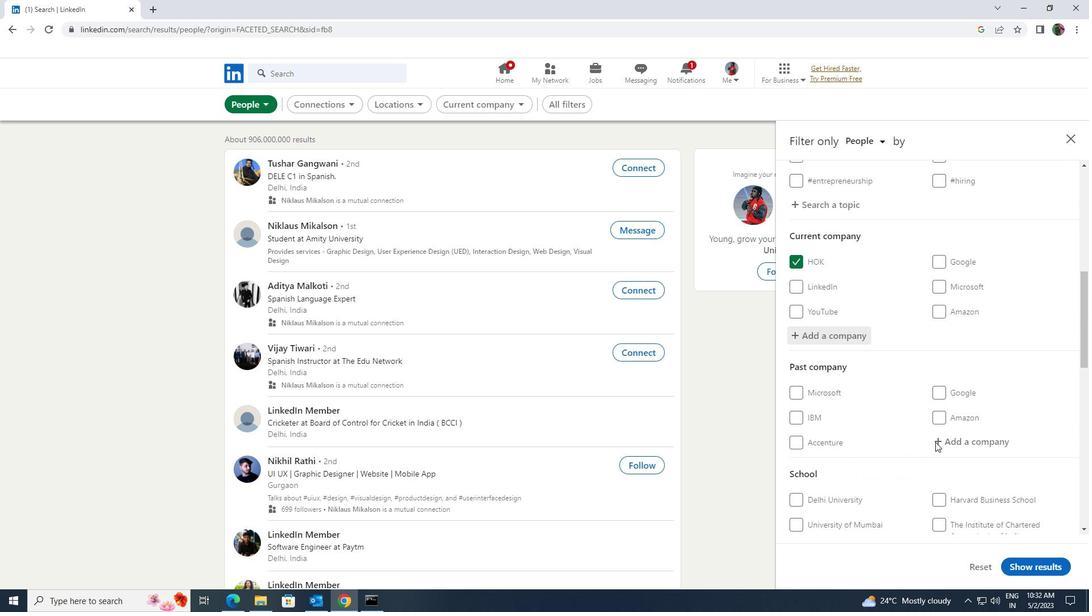 
Action: Mouse moved to (939, 443)
Screenshot: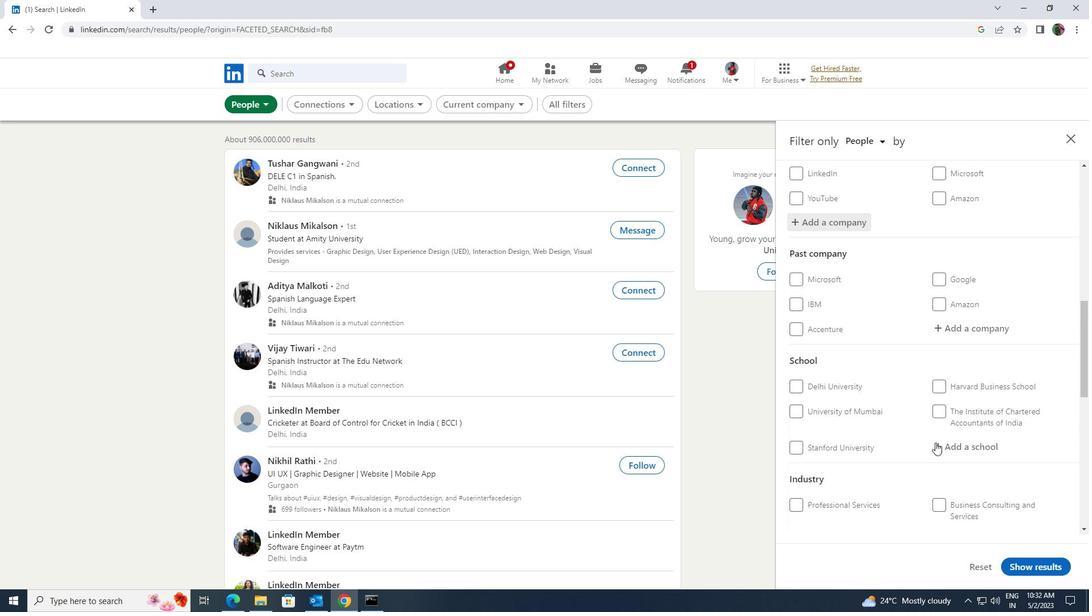 
Action: Mouse pressed left at (939, 443)
Screenshot: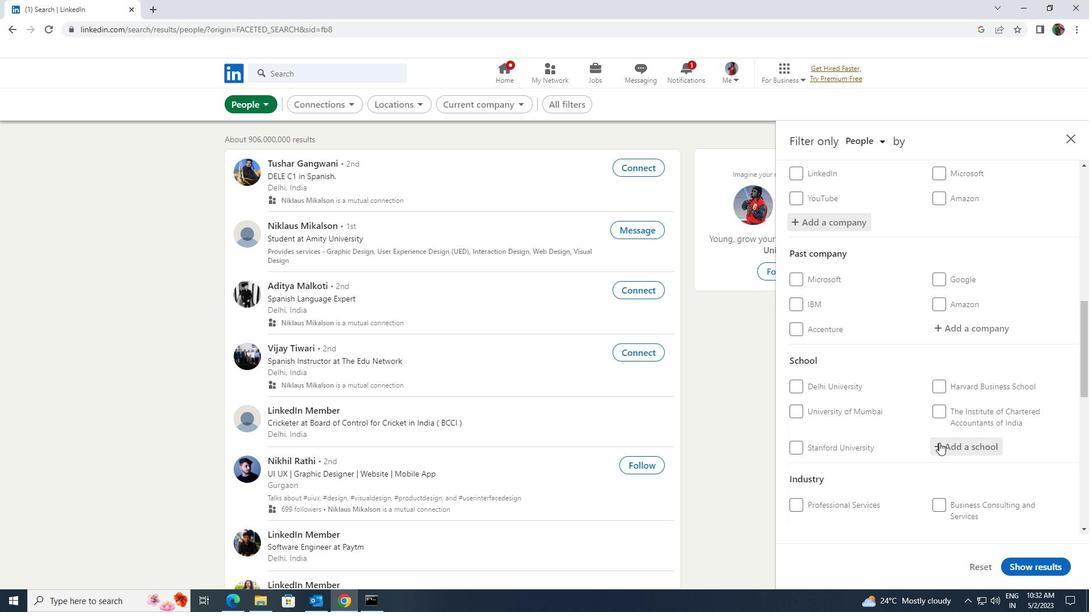 
Action: Key pressed <Key.shift>NATIONAL<Key.space><Key.shift>INSTITUTE<Key.space>OF<Key.space>ENGO<Key.backspace>INERING
Screenshot: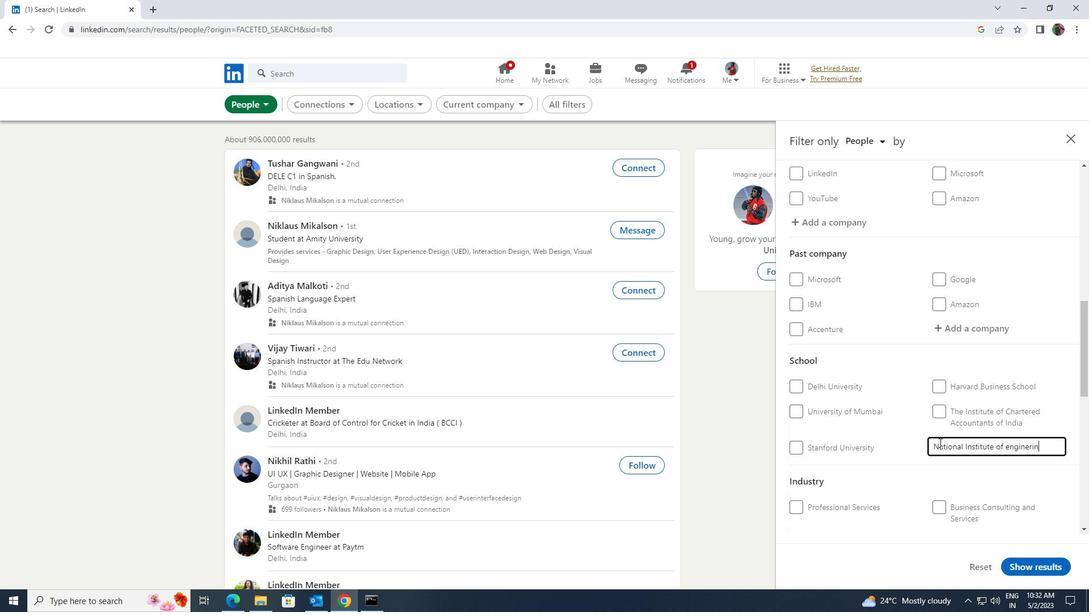 
Action: Mouse scrolled (939, 442) with delta (0, 0)
Screenshot: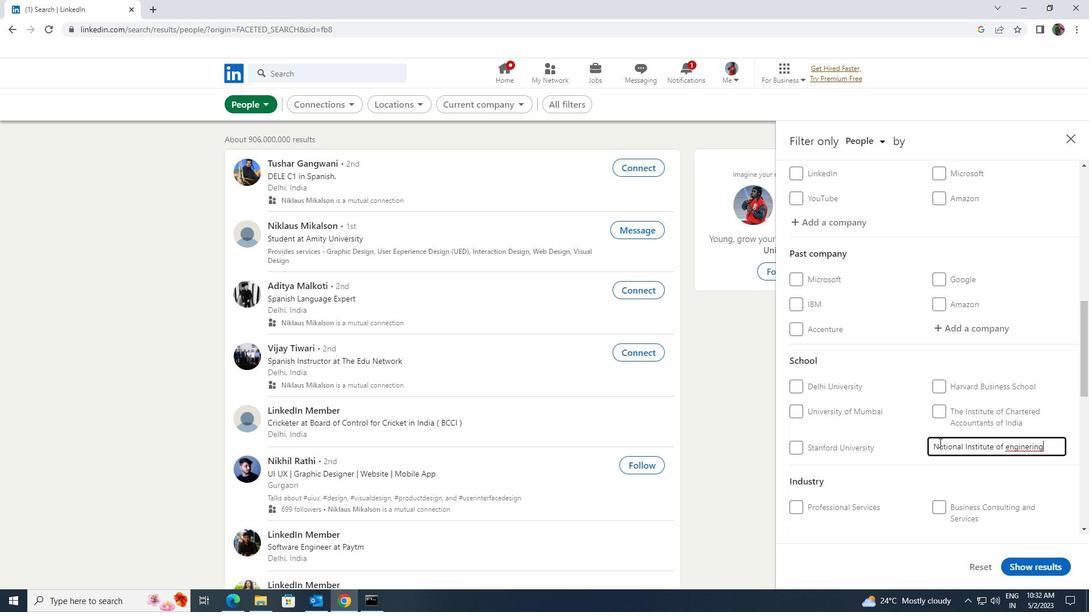 
Action: Mouse scrolled (939, 442) with delta (0, 0)
Screenshot: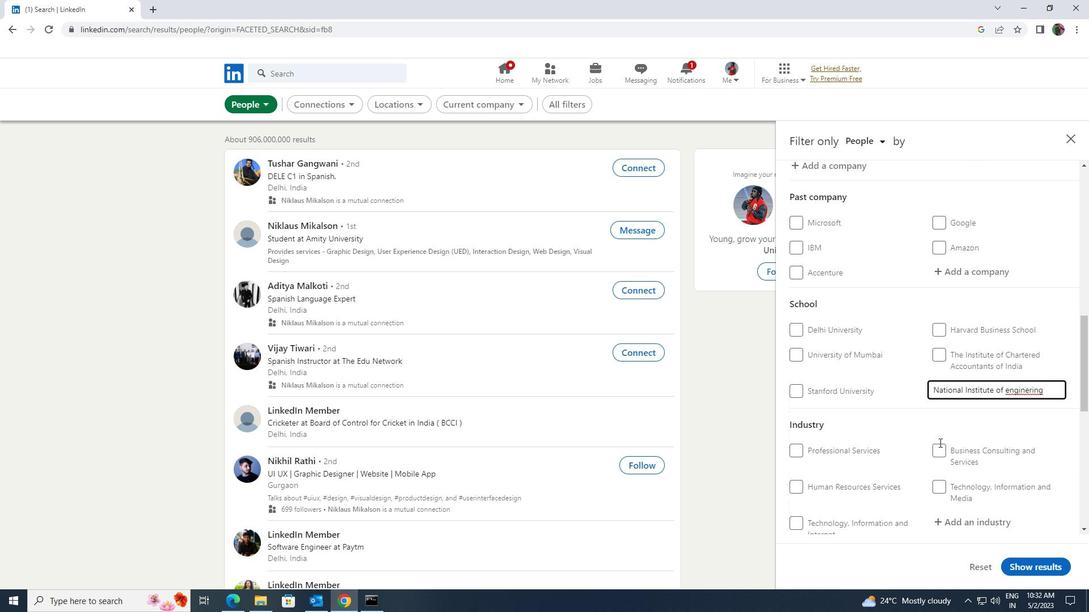 
Action: Mouse moved to (951, 460)
Screenshot: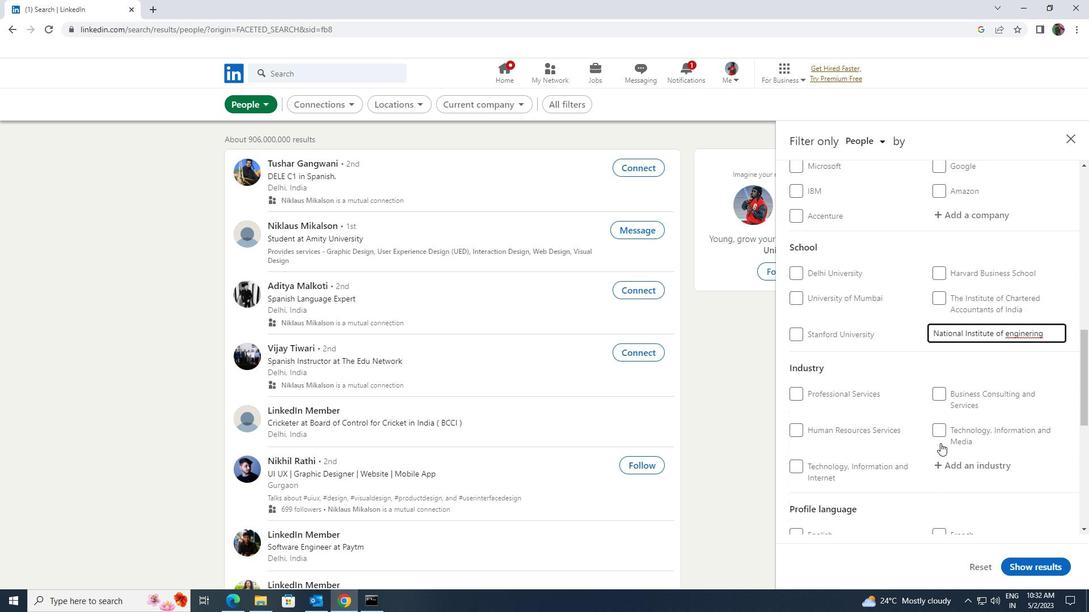 
Action: Mouse pressed left at (951, 460)
Screenshot: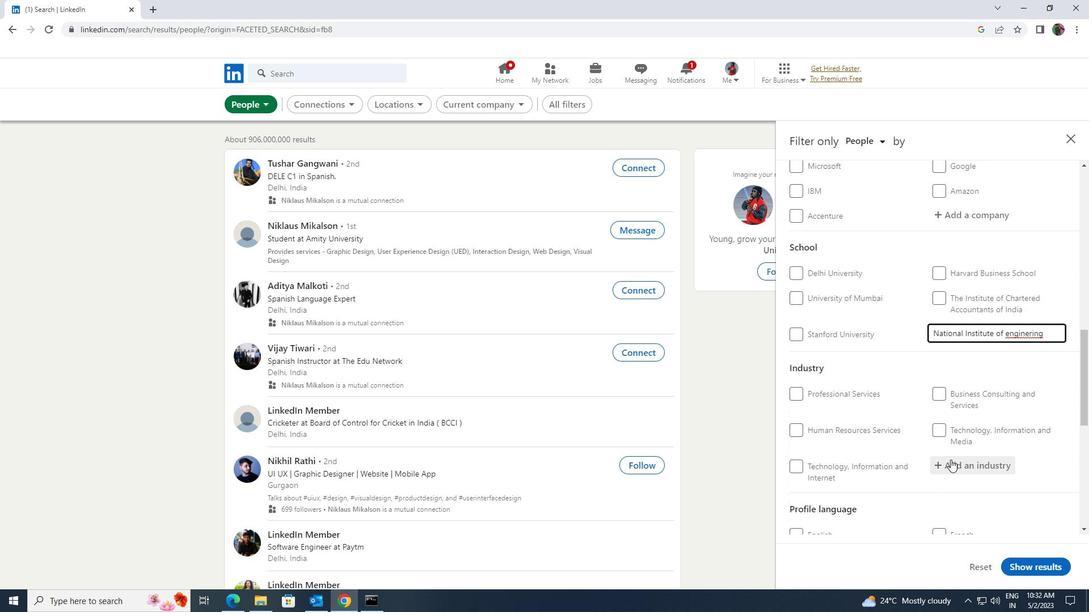 
Action: Key pressed <Key.shift><Key.shift><Key.shift><Key.shift><Key.shift><Key.shift><Key.shift><Key.shift><Key.shift><Key.shift><Key.shift><Key.shift><Key.shift><Key.shift><Key.shift><Key.shift><Key.shift><Key.shift><Key.shift><Key.shift><Key.shift><Key.shift><Key.shift><Key.shift><Key.shift><Key.shift><Key.shift><Key.shift><Key.shift><Key.shift><Key.shift><Key.shift><Key.shift><Key.shift><Key.shift><Key.shift><Key.shift><Key.shift><Key.shift><Key.shift><Key.shift><Key.shift><Key.shift><Key.shift><Key.shift><Key.shift><Key.shift><Key.shift><Key.shift><Key.shift><Key.shift><Key.shift><Key.shift><Key.shift><Key.shift><Key.shift><Key.shift><Key.shift><Key.shift><Key.shift><Key.shift><Key.shift><Key.shift><Key.shift><Key.shift><Key.shift><Key.shift><Key.shift><Key.shift><Key.shift><Key.shift><Key.shift><Key.shift><Key.shift><Key.shift><Key.shift><Key.shift><Key.shift><Key.shift><Key.shift><Key.shift><Key.shift><Key.shift><Key.shift><Key.shift><Key.shift><Key.shift><Key.shift><Key.shift><Key.shift><Key.shift><Key.shift><Key.shift><Key.shift><Key.shift><Key.shift><Key.shift><Key.shift><Key.shift><Key.shift><Key.shift><Key.shift><Key.shift><Key.shift><Key.shift><Key.shift><Key.shift><Key.shift><Key.shift><Key.shift><Key.shift><Key.shift><Key.shift><Key.shift><Key.shift><Key.shift><Key.shift><Key.shift>FOOTWE
Screenshot: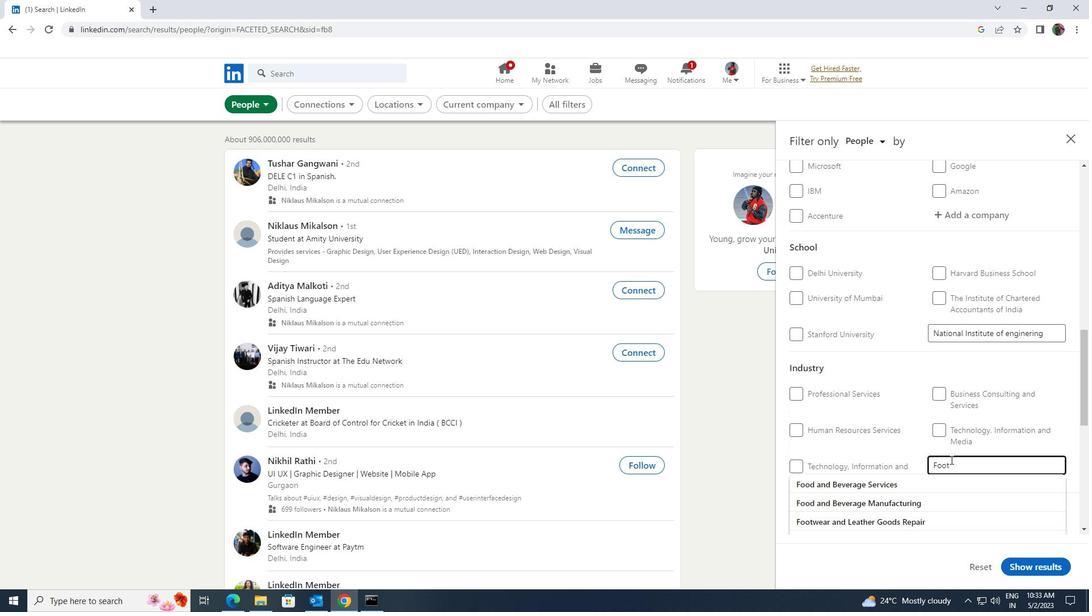
Action: Mouse moved to (929, 518)
Screenshot: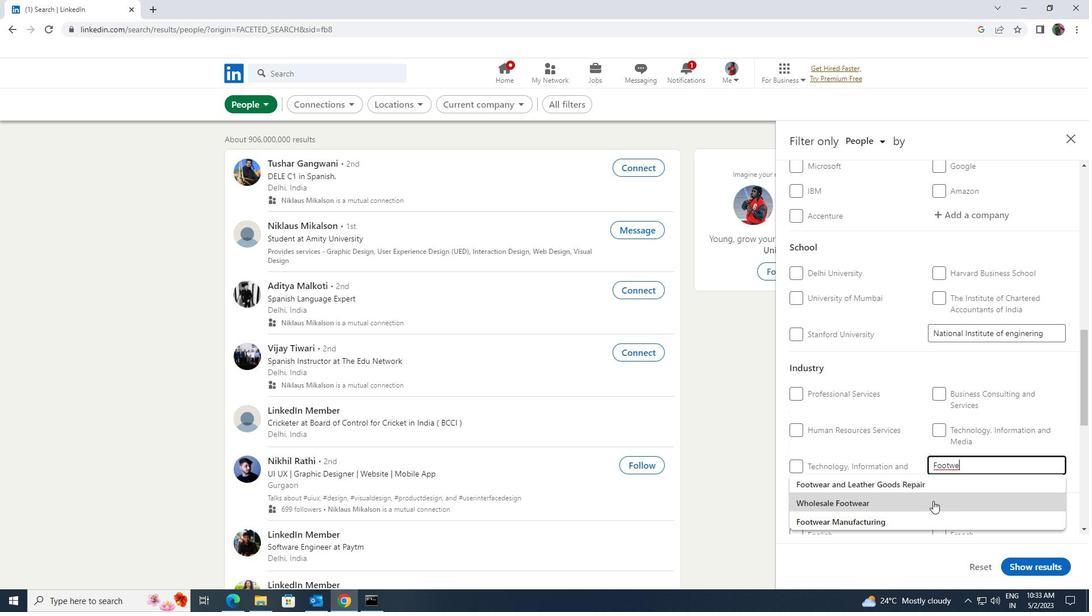 
Action: Mouse pressed left at (929, 518)
Screenshot: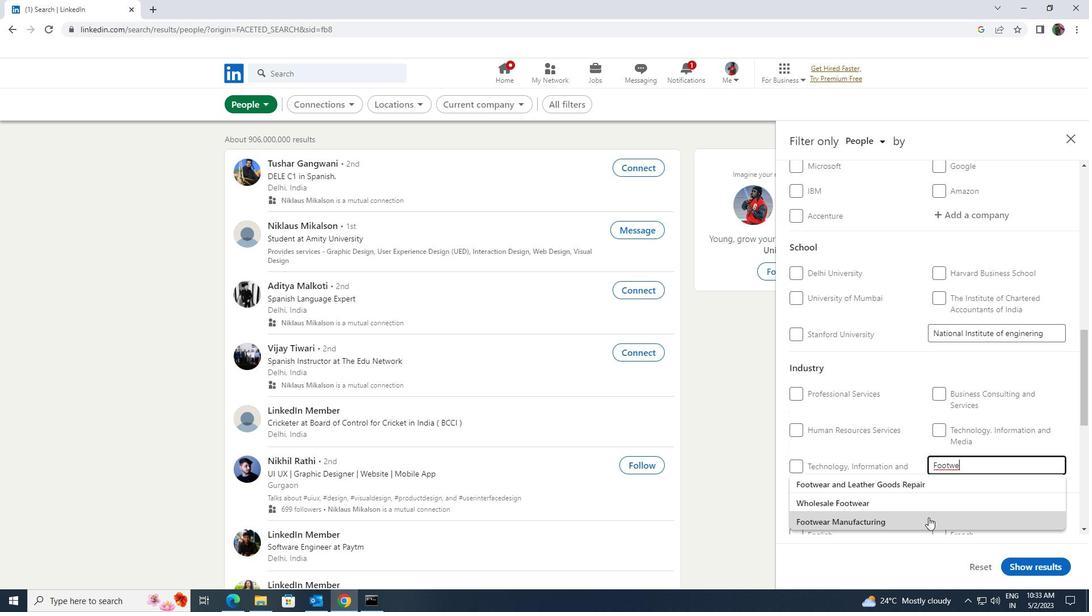 
Action: Mouse scrolled (929, 517) with delta (0, 0)
Screenshot: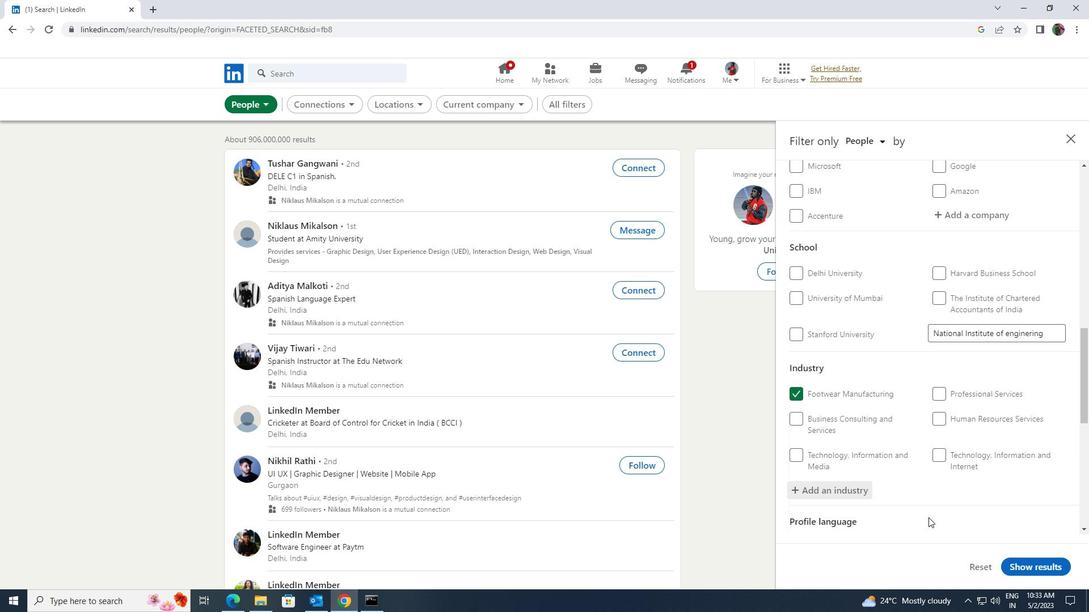 
Action: Mouse scrolled (929, 517) with delta (0, 0)
Screenshot: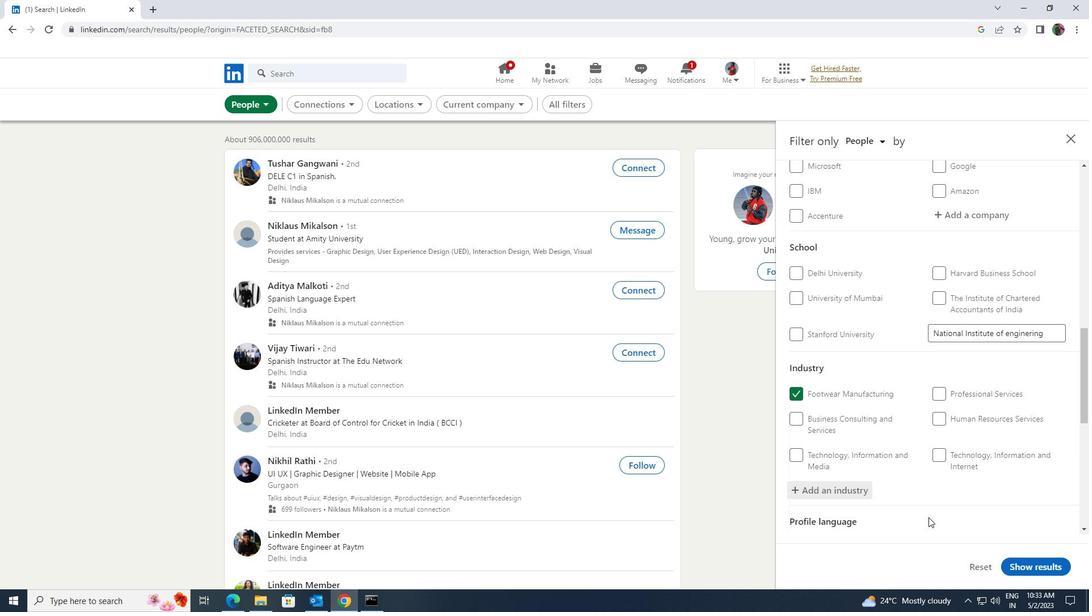 
Action: Mouse scrolled (929, 517) with delta (0, 0)
Screenshot: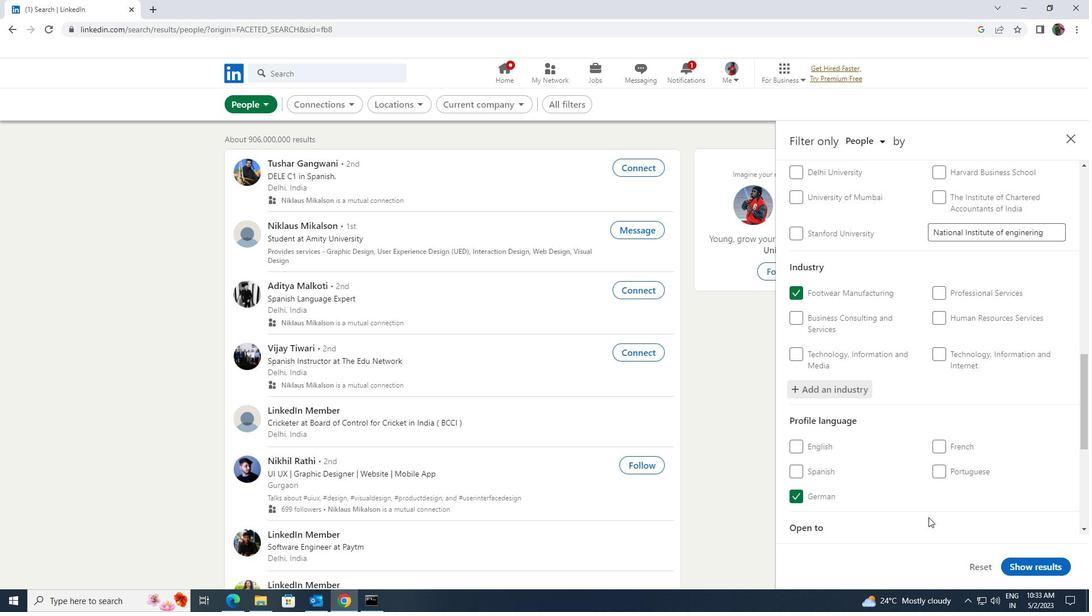 
Action: Mouse scrolled (929, 517) with delta (0, 0)
Screenshot: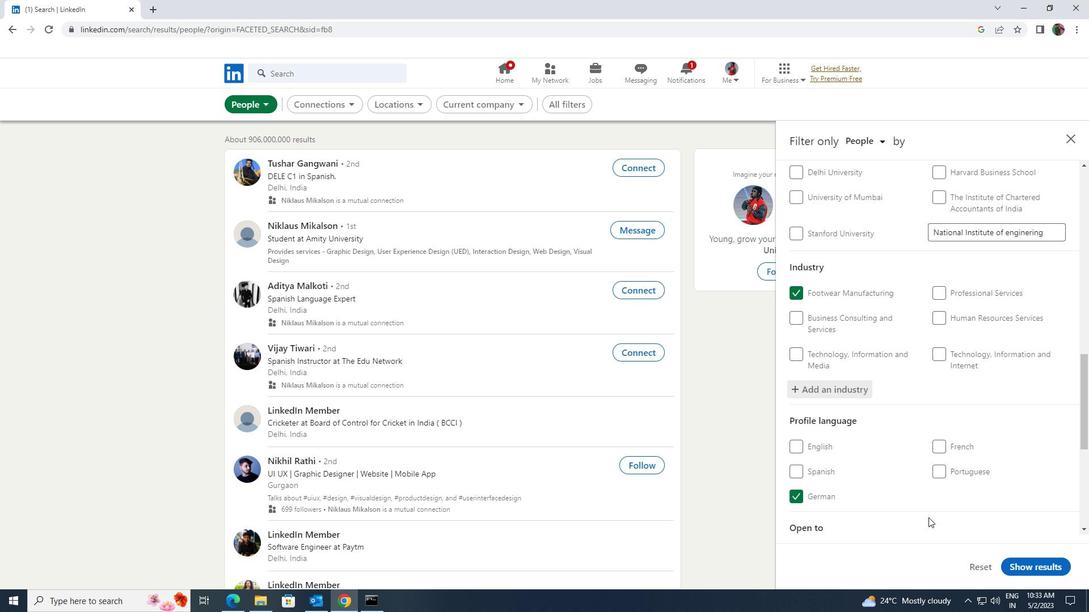 
Action: Mouse scrolled (929, 517) with delta (0, 0)
Screenshot: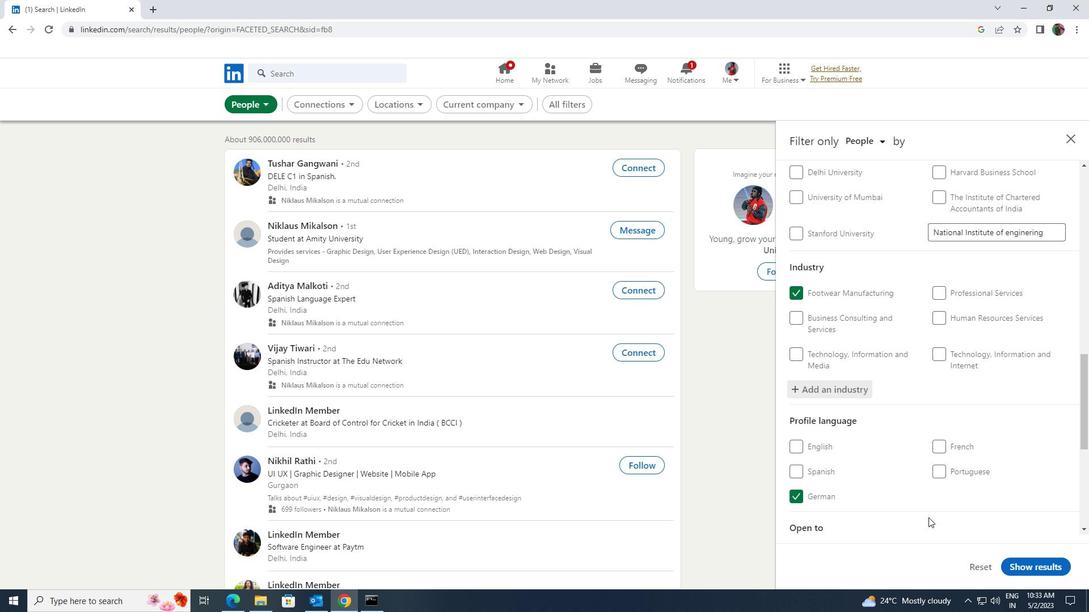 
Action: Mouse moved to (945, 493)
Screenshot: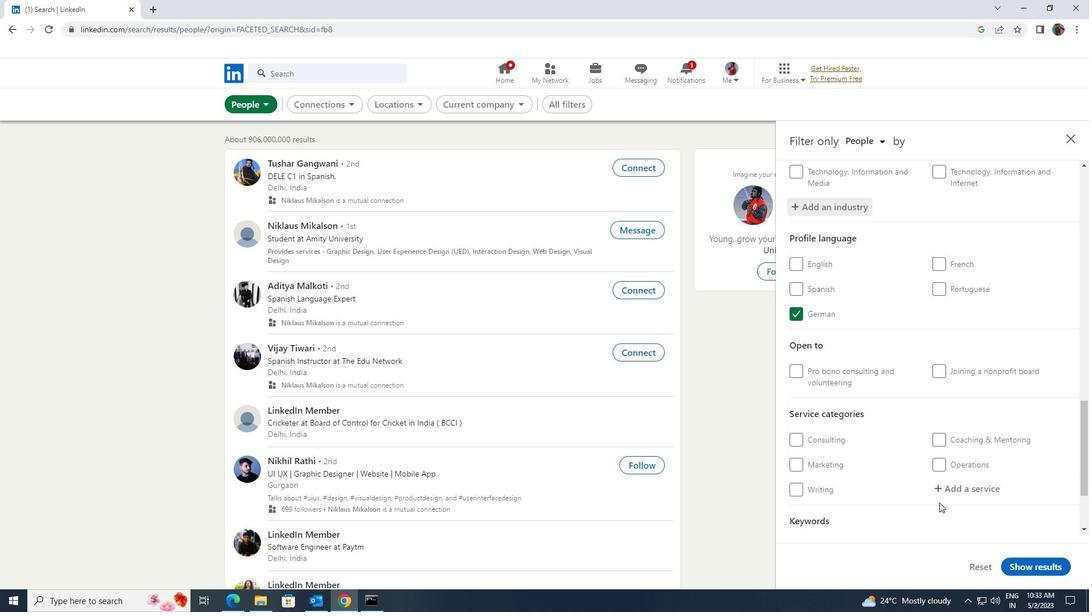 
Action: Mouse pressed left at (945, 493)
Screenshot: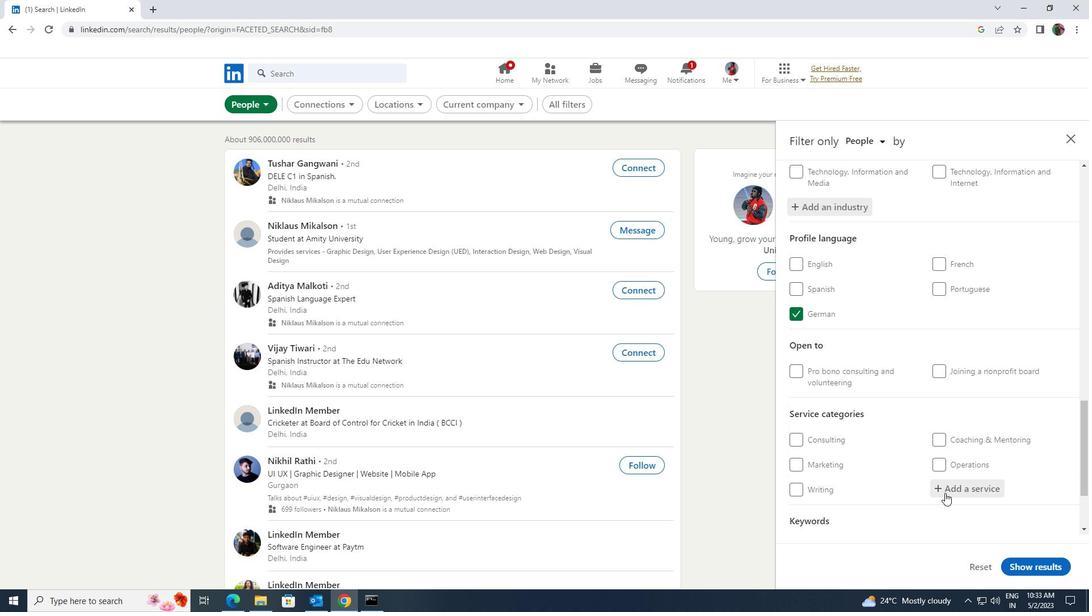 
Action: Key pressed <Key.shift>ASSSIS<Key.backspace><Key.backspace><Key.backspace>ISTANCE<Key.space>
Screenshot: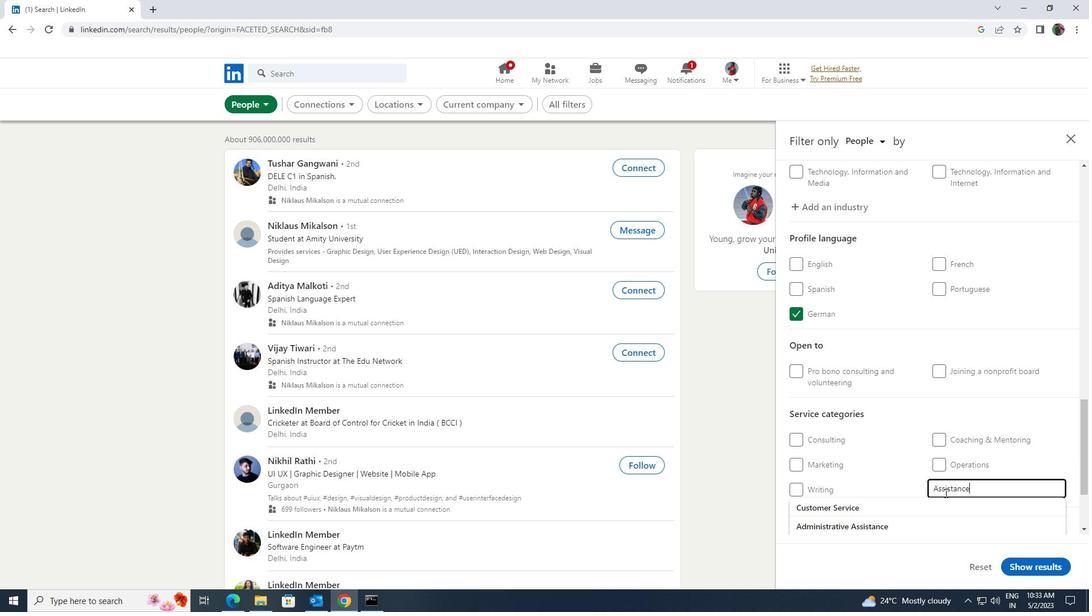 
Action: Mouse moved to (939, 509)
Screenshot: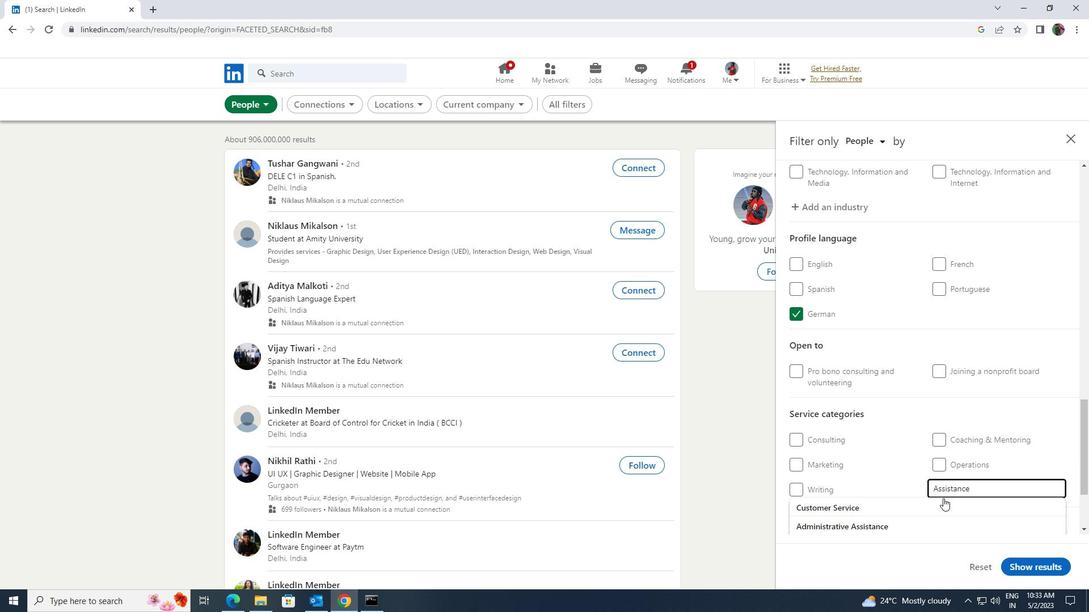 
Action: Mouse pressed left at (939, 509)
Screenshot: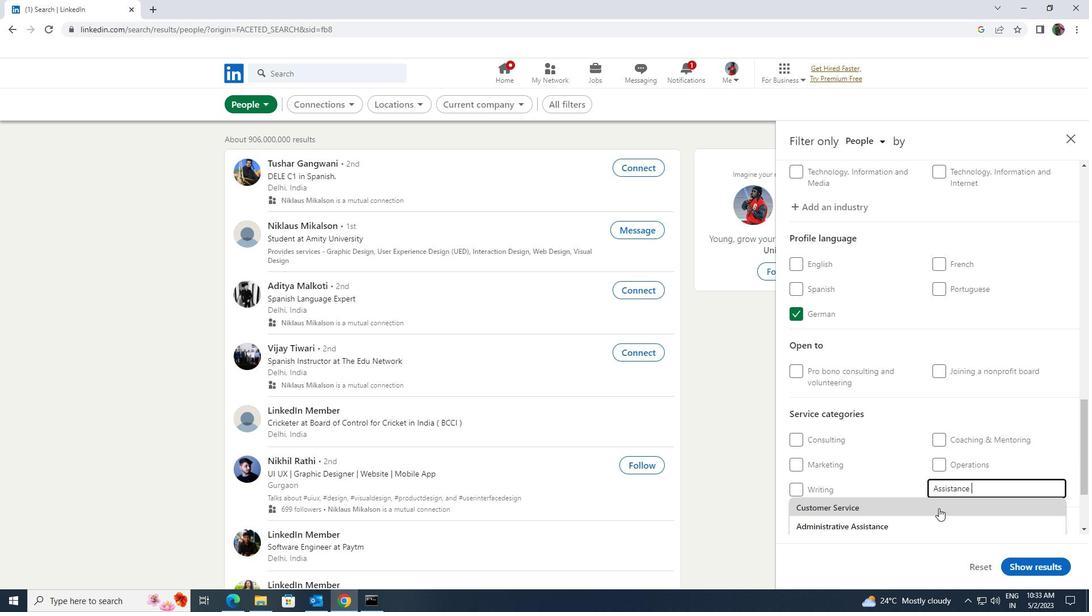 
Action: Mouse scrolled (939, 508) with delta (0, 0)
Screenshot: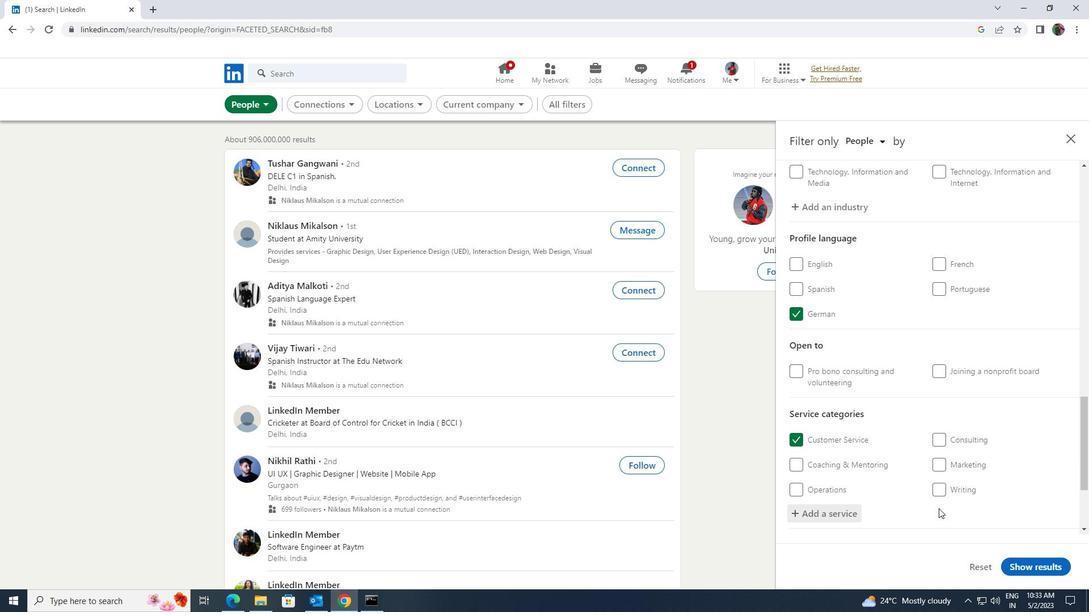 
Action: Mouse scrolled (939, 508) with delta (0, 0)
Screenshot: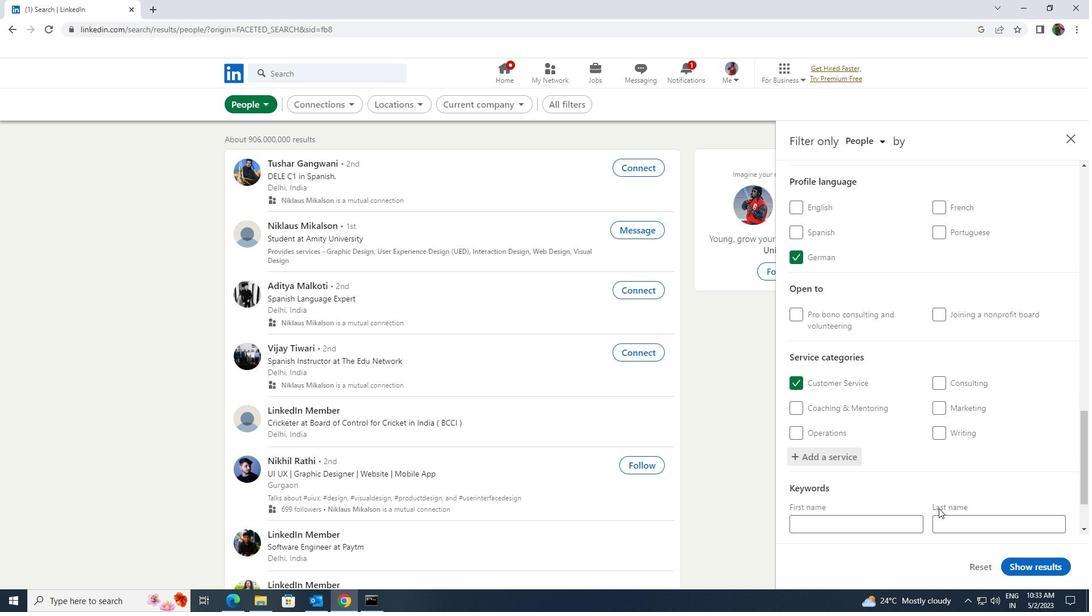 
Action: Mouse scrolled (939, 508) with delta (0, 0)
Screenshot: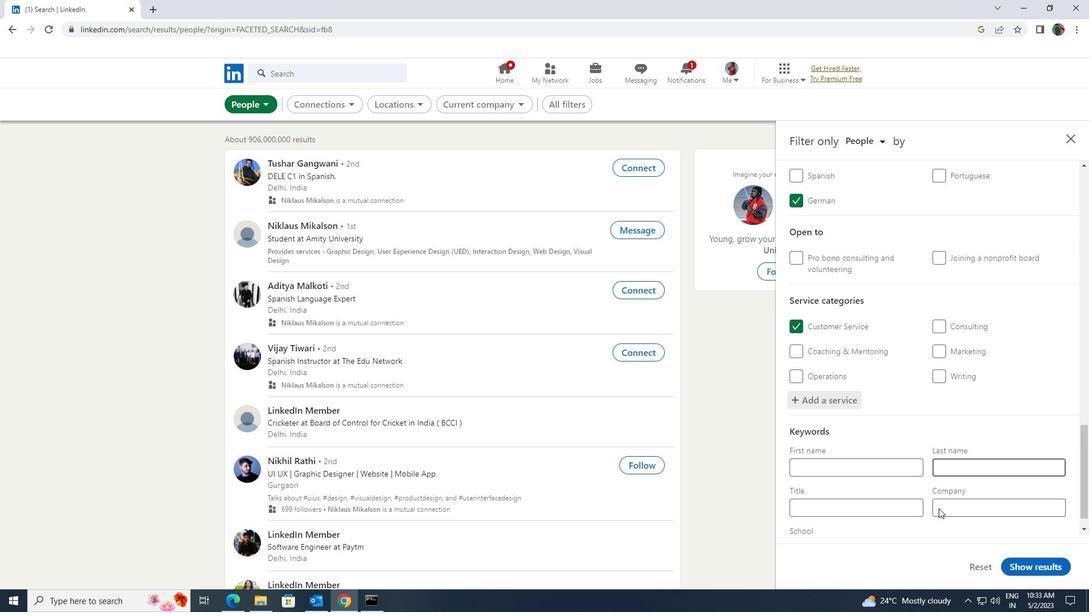 
Action: Mouse scrolled (939, 508) with delta (0, 0)
Screenshot: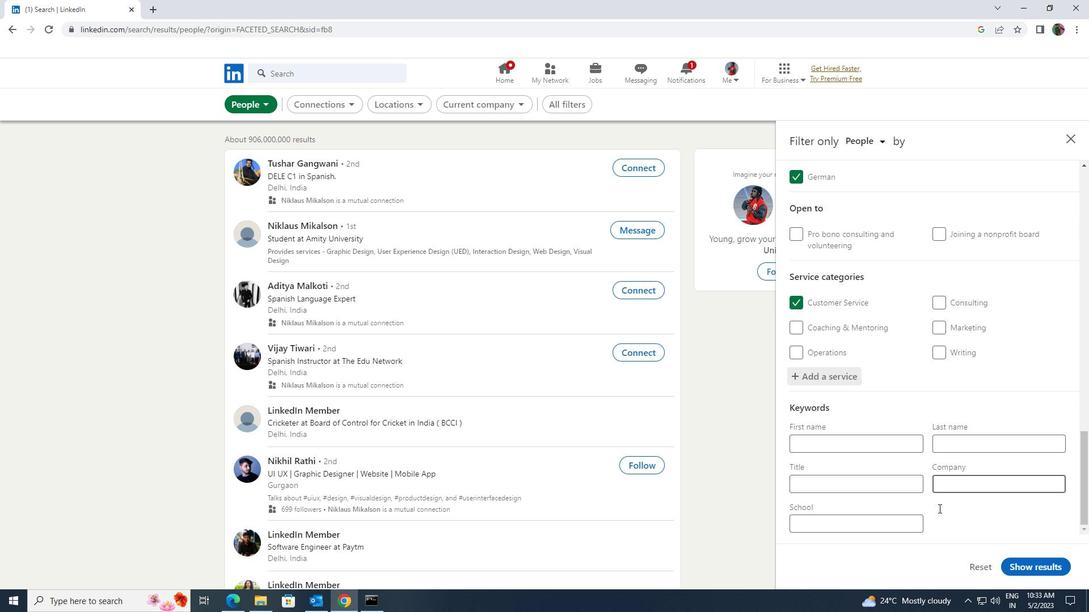
Action: Mouse moved to (901, 482)
Screenshot: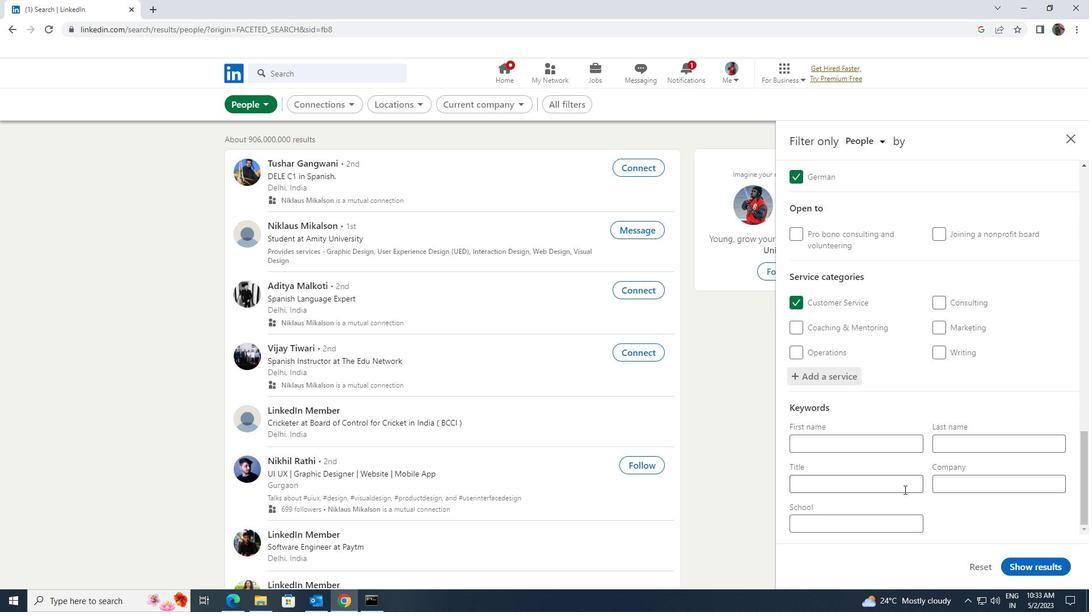 
Action: Mouse pressed left at (901, 482)
Screenshot: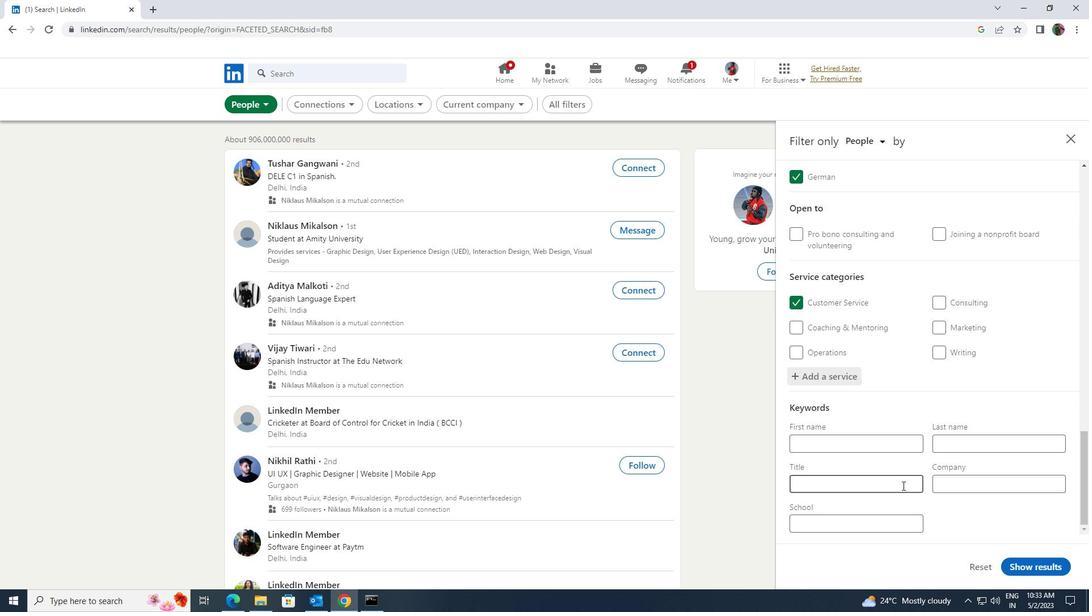 
Action: Key pressed <Key.shift>MEDIA<Key.space><Key.shift>BUYER
Screenshot: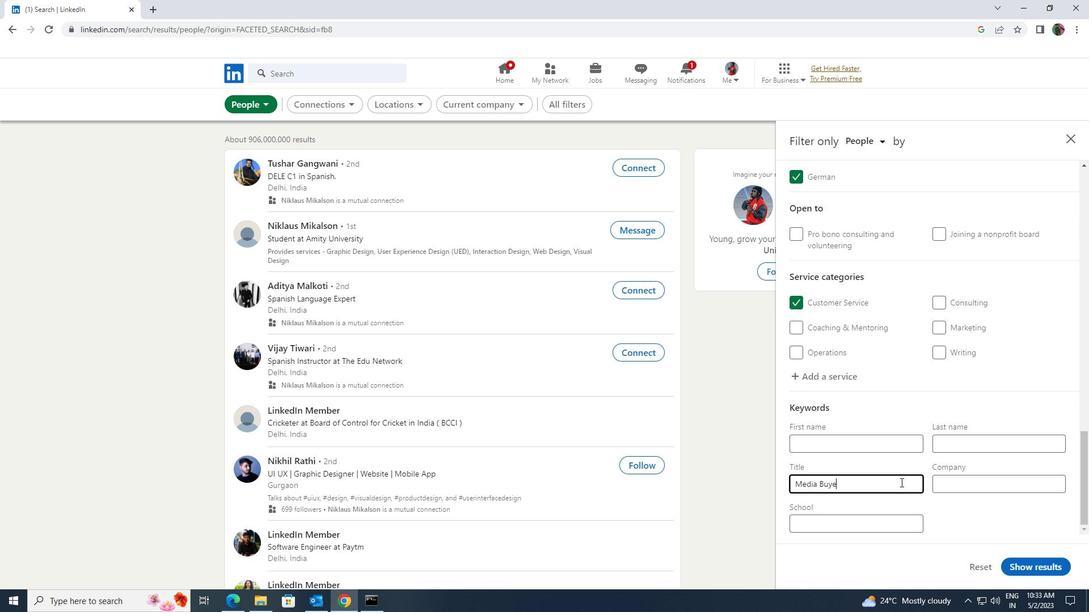 
Action: Mouse moved to (1016, 563)
Screenshot: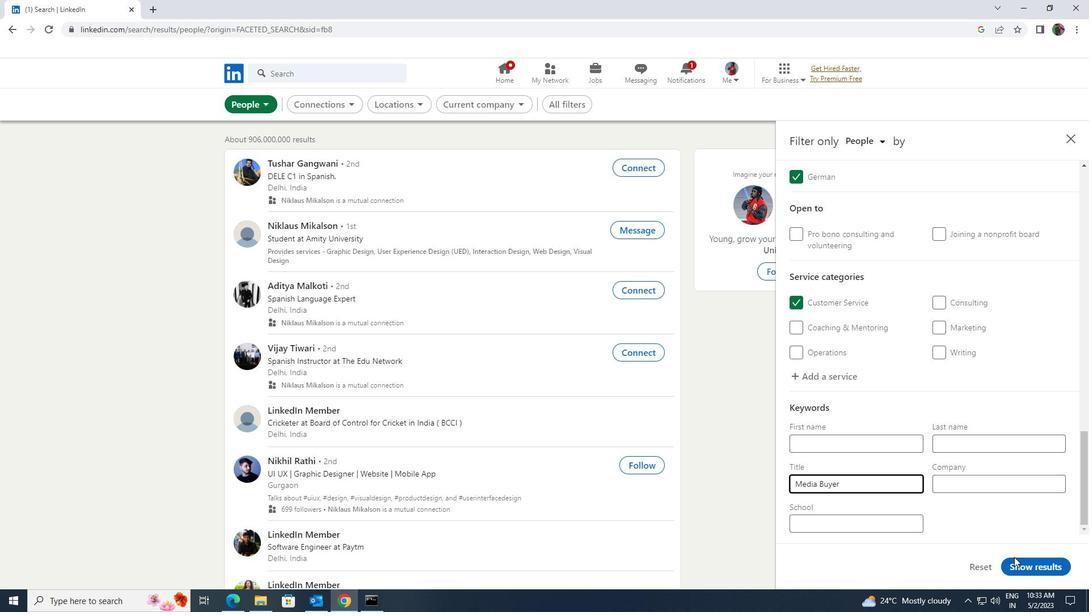 
Action: Mouse pressed left at (1016, 563)
Screenshot: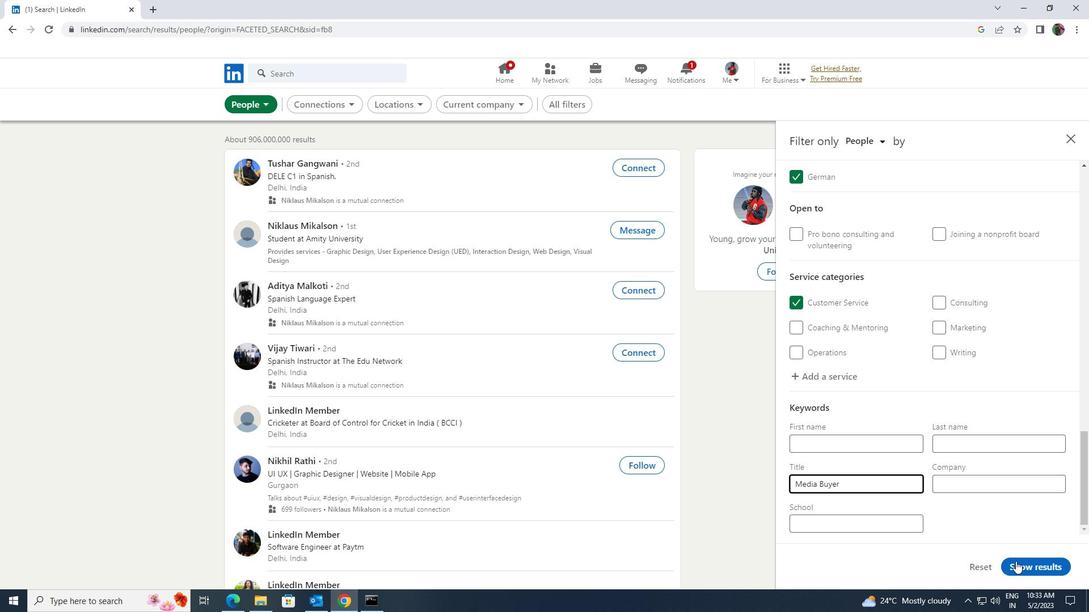 
